Task: Make in the project AztecBridge an epic 'Data Warehousing Implementation'. Create in the project AztecBridge an epic 'Search Engine Marketing (SEM) Implementation'. Add in the project AztecBridge an epic 'User Experience Testing'
Action: Mouse moved to (255, 70)
Screenshot: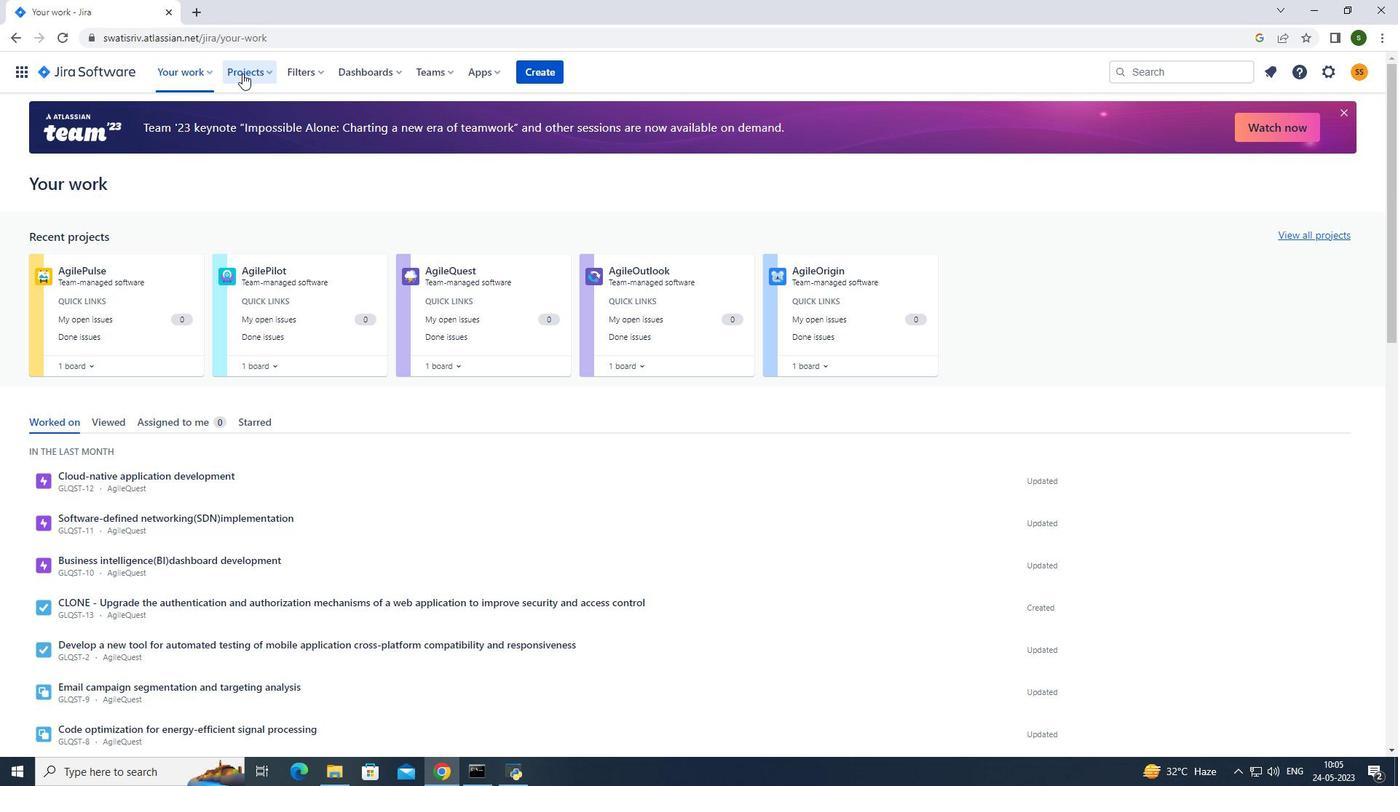 
Action: Mouse pressed left at (255, 70)
Screenshot: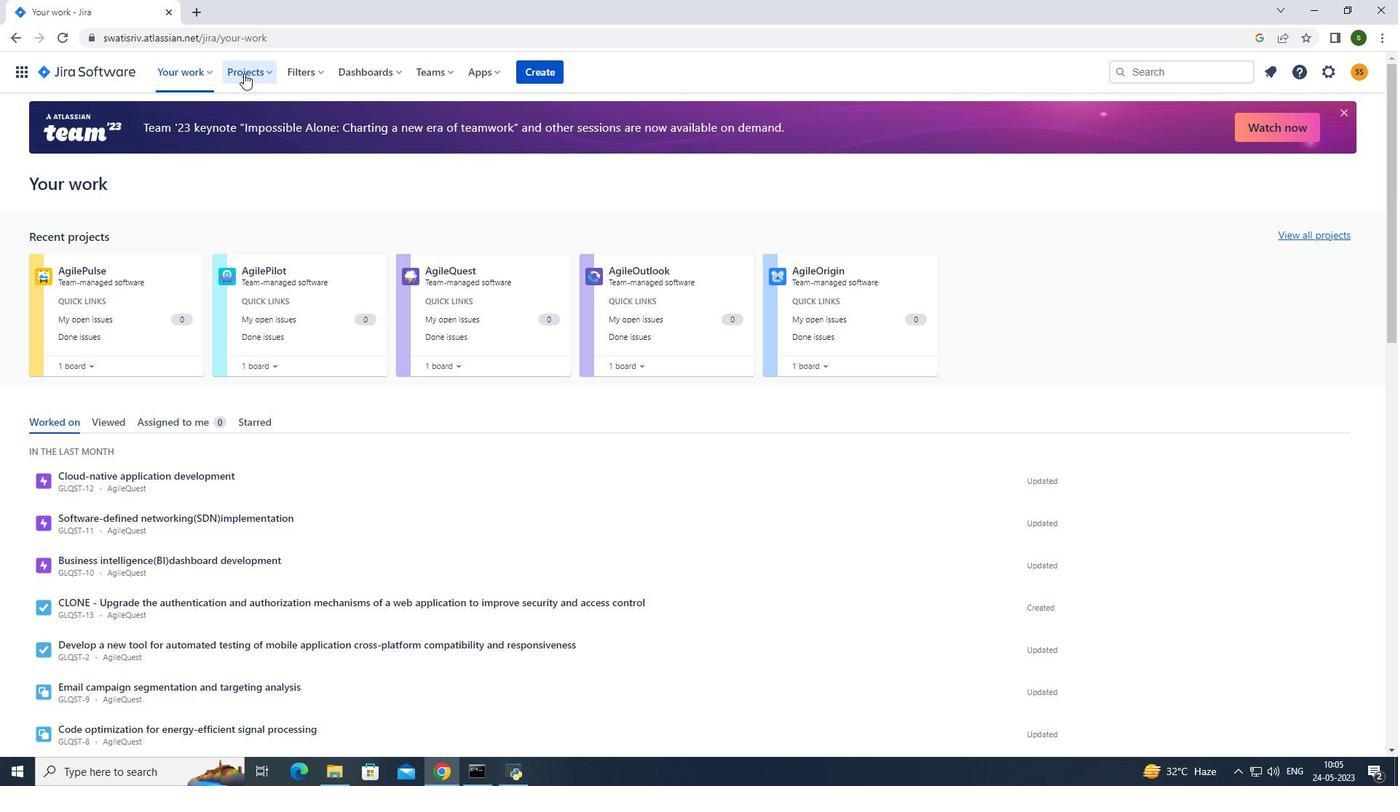 
Action: Mouse moved to (308, 148)
Screenshot: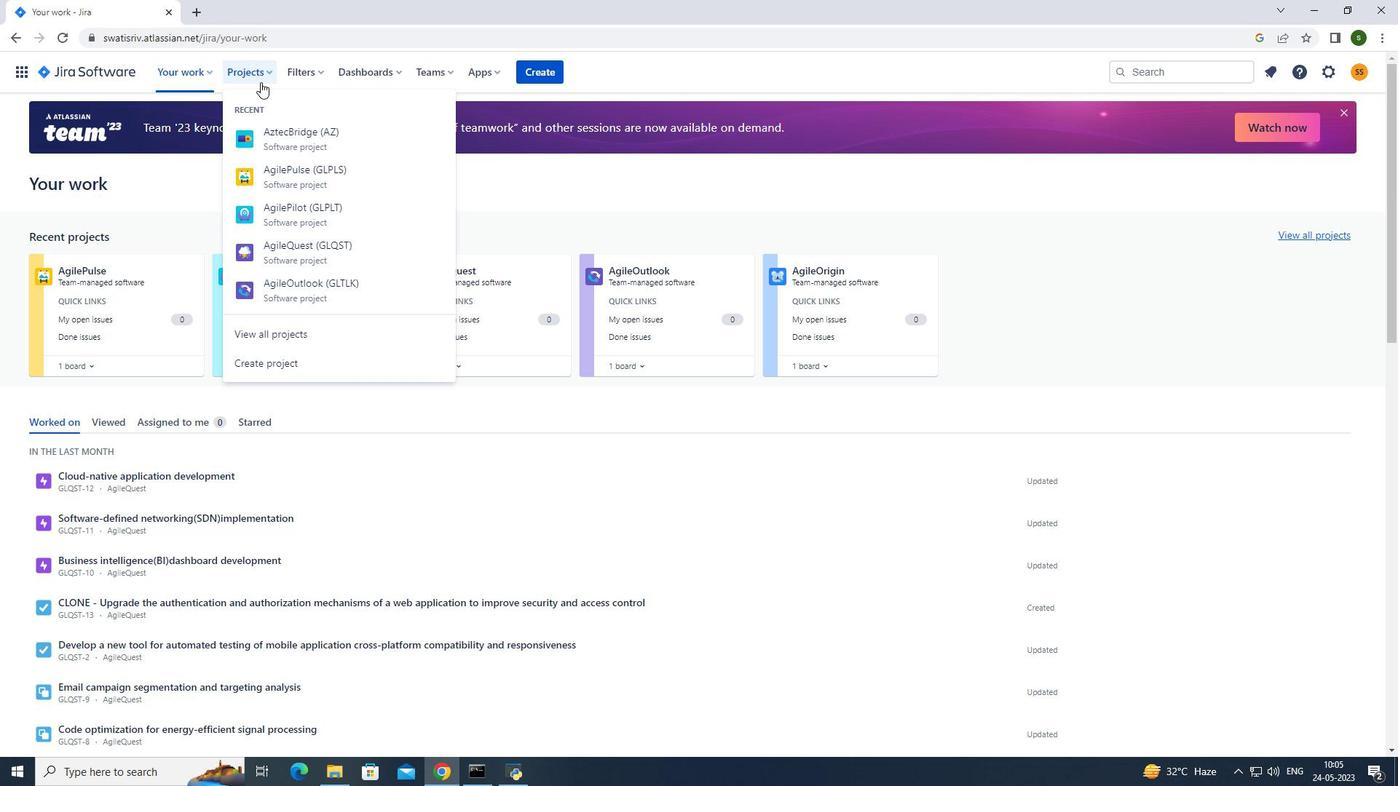 
Action: Mouse pressed left at (308, 148)
Screenshot: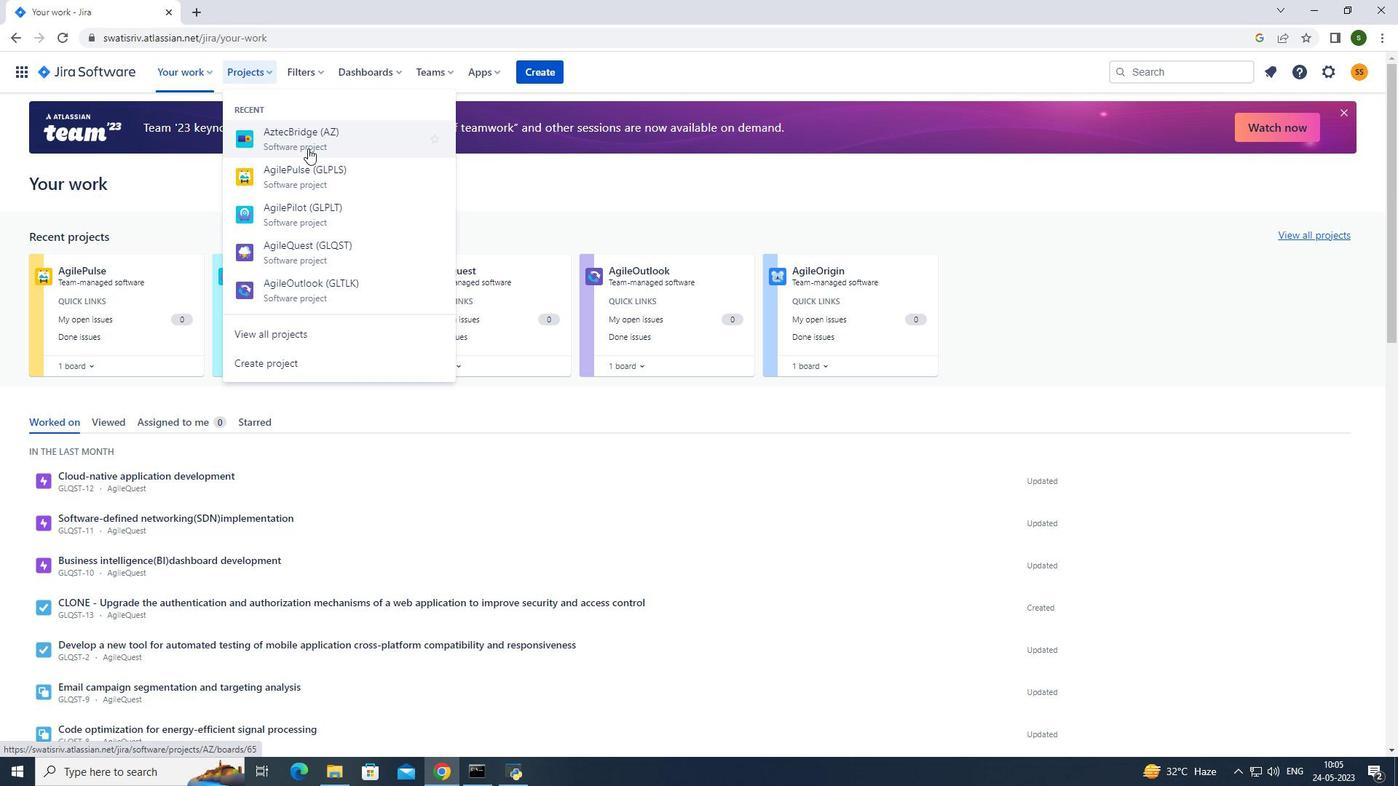 
Action: Mouse moved to (82, 225)
Screenshot: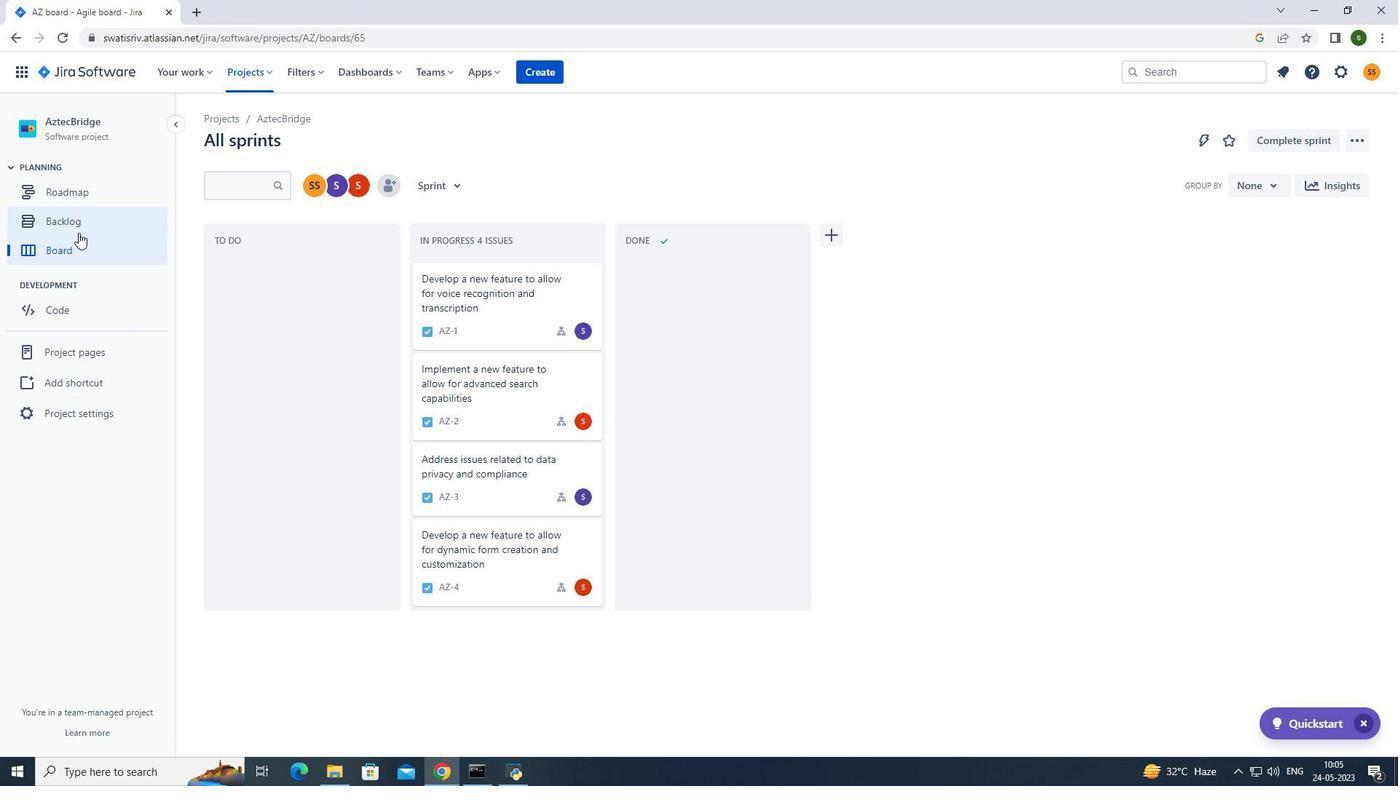 
Action: Mouse pressed left at (82, 225)
Screenshot: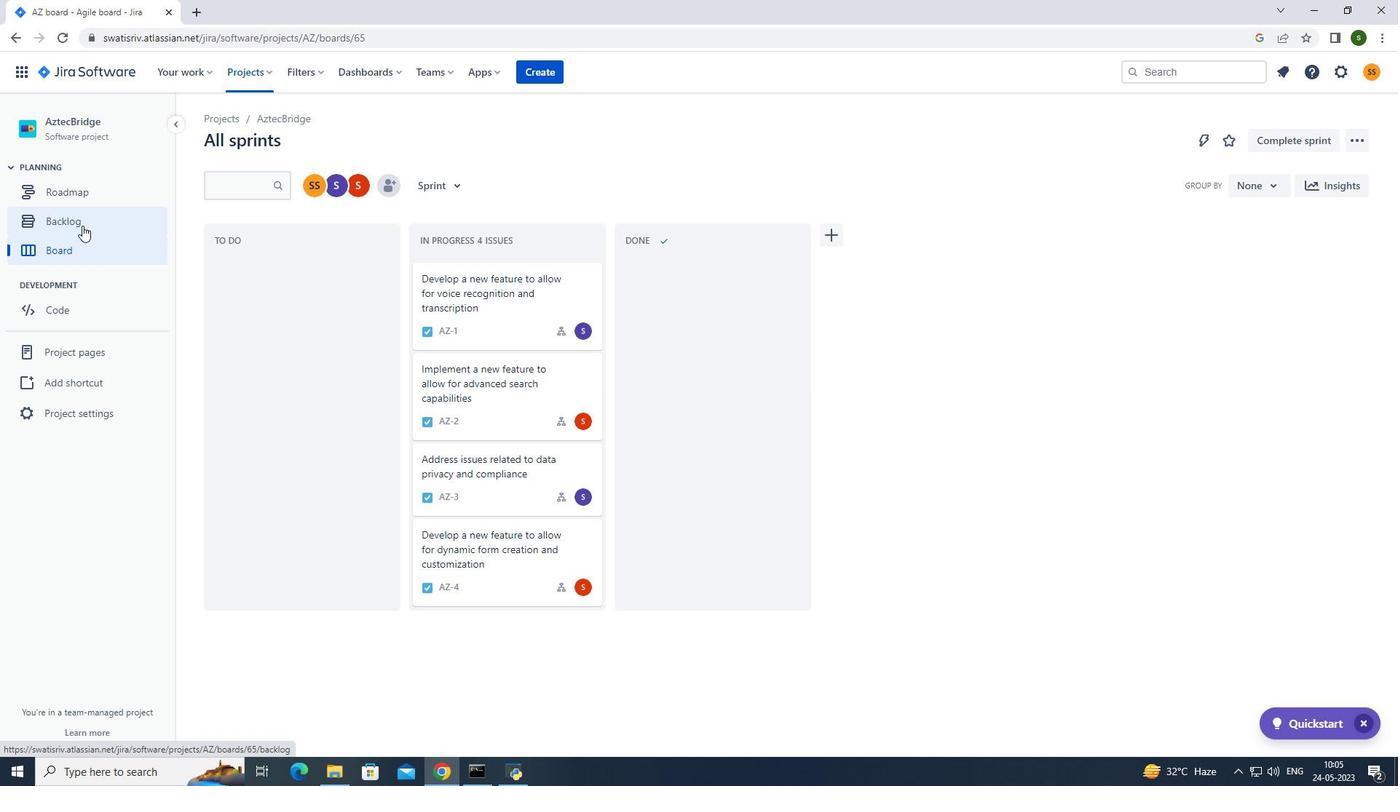 
Action: Mouse moved to (447, 176)
Screenshot: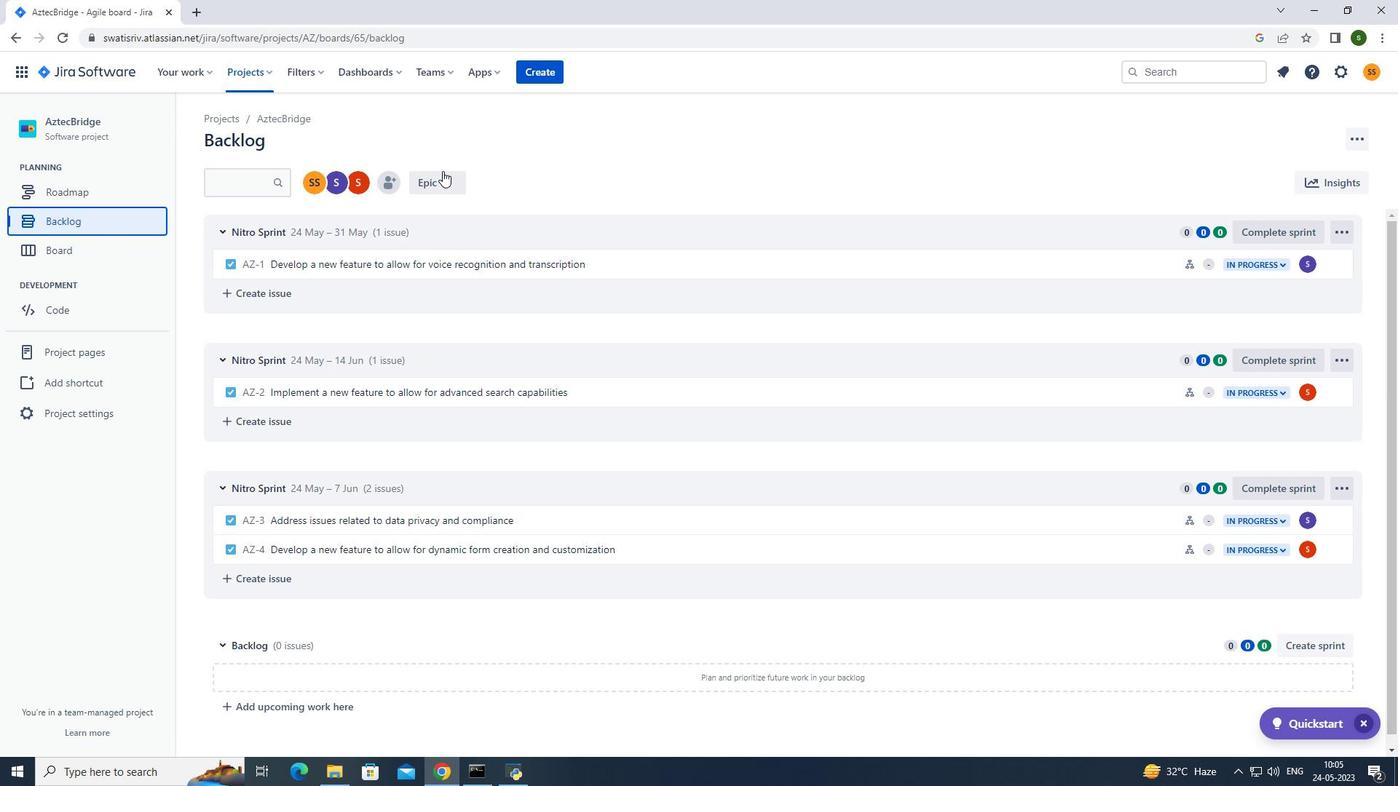 
Action: Mouse pressed left at (447, 176)
Screenshot: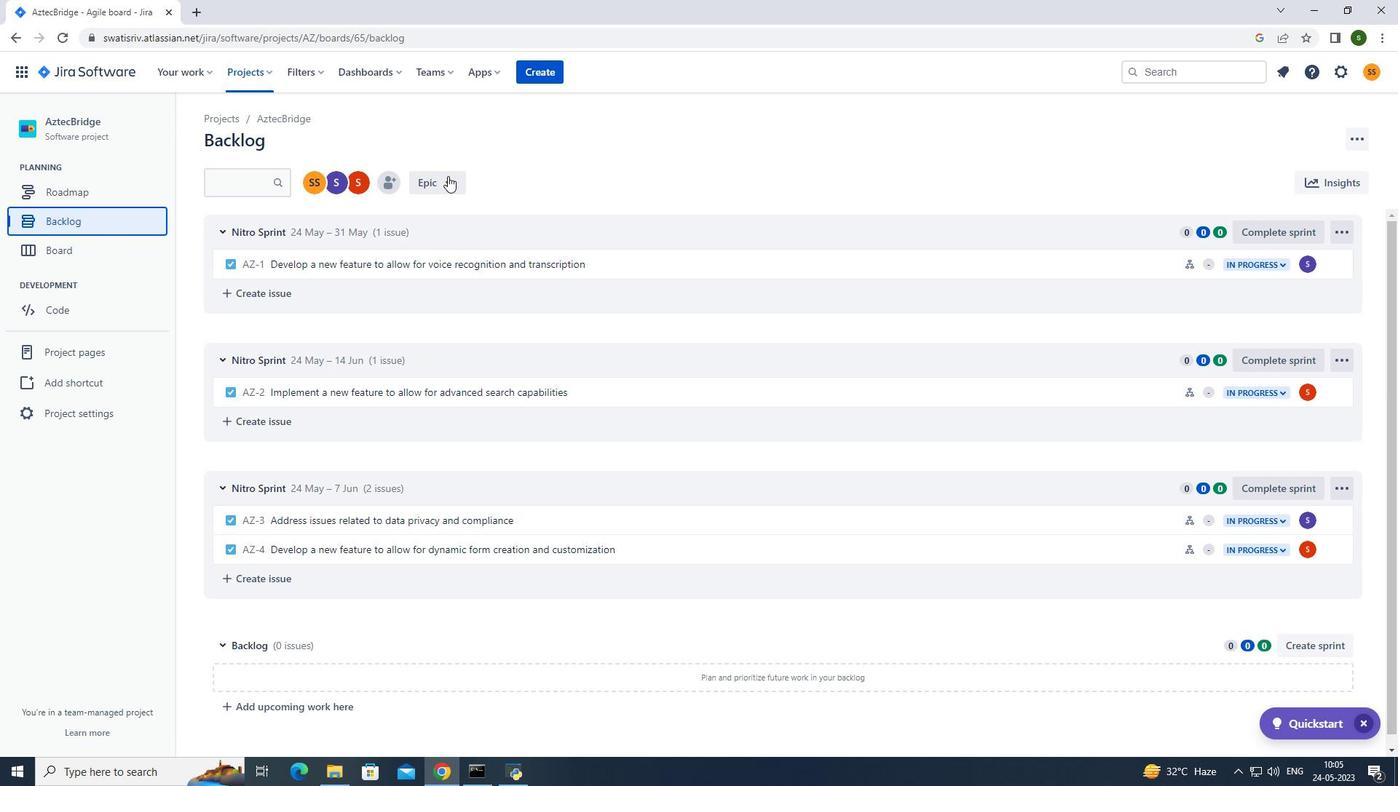
Action: Mouse moved to (428, 267)
Screenshot: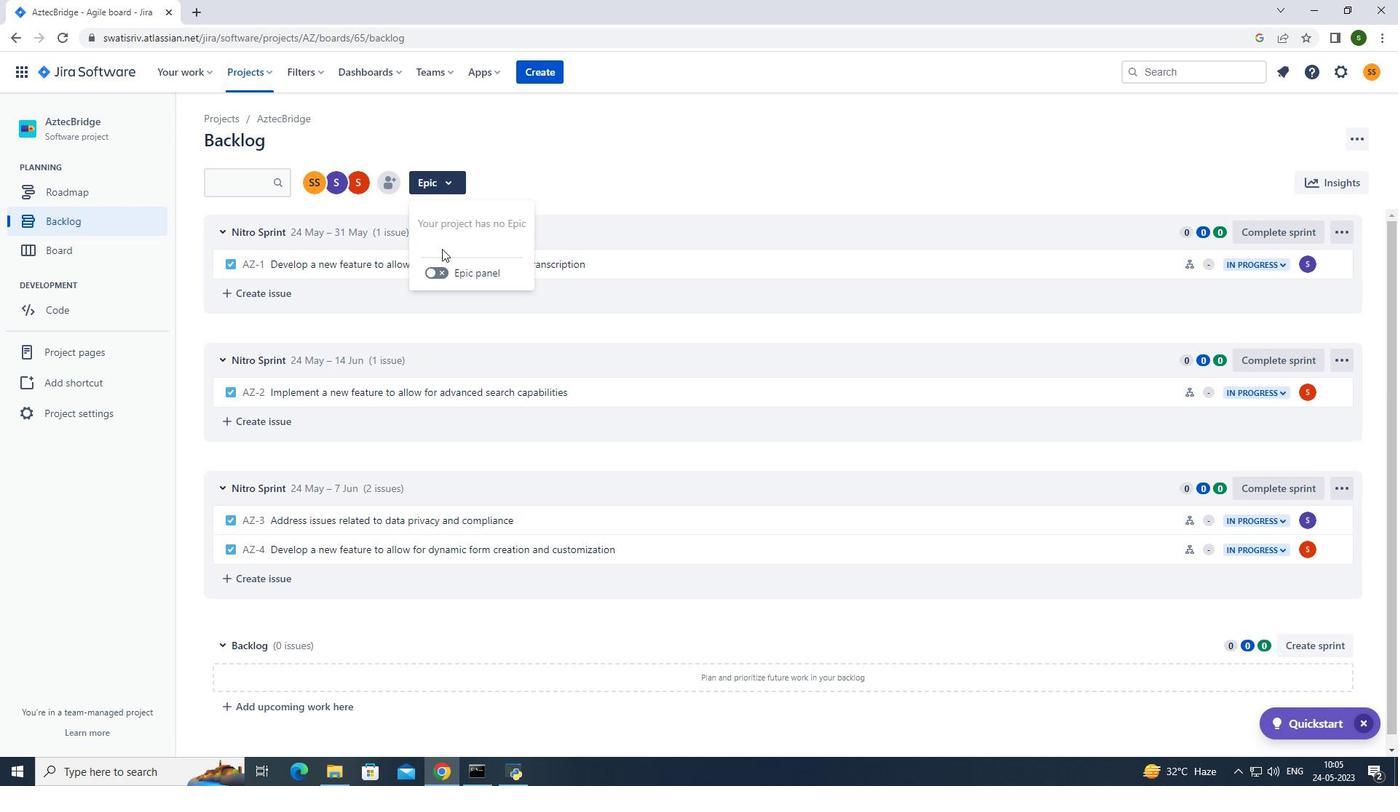 
Action: Mouse pressed left at (428, 267)
Screenshot: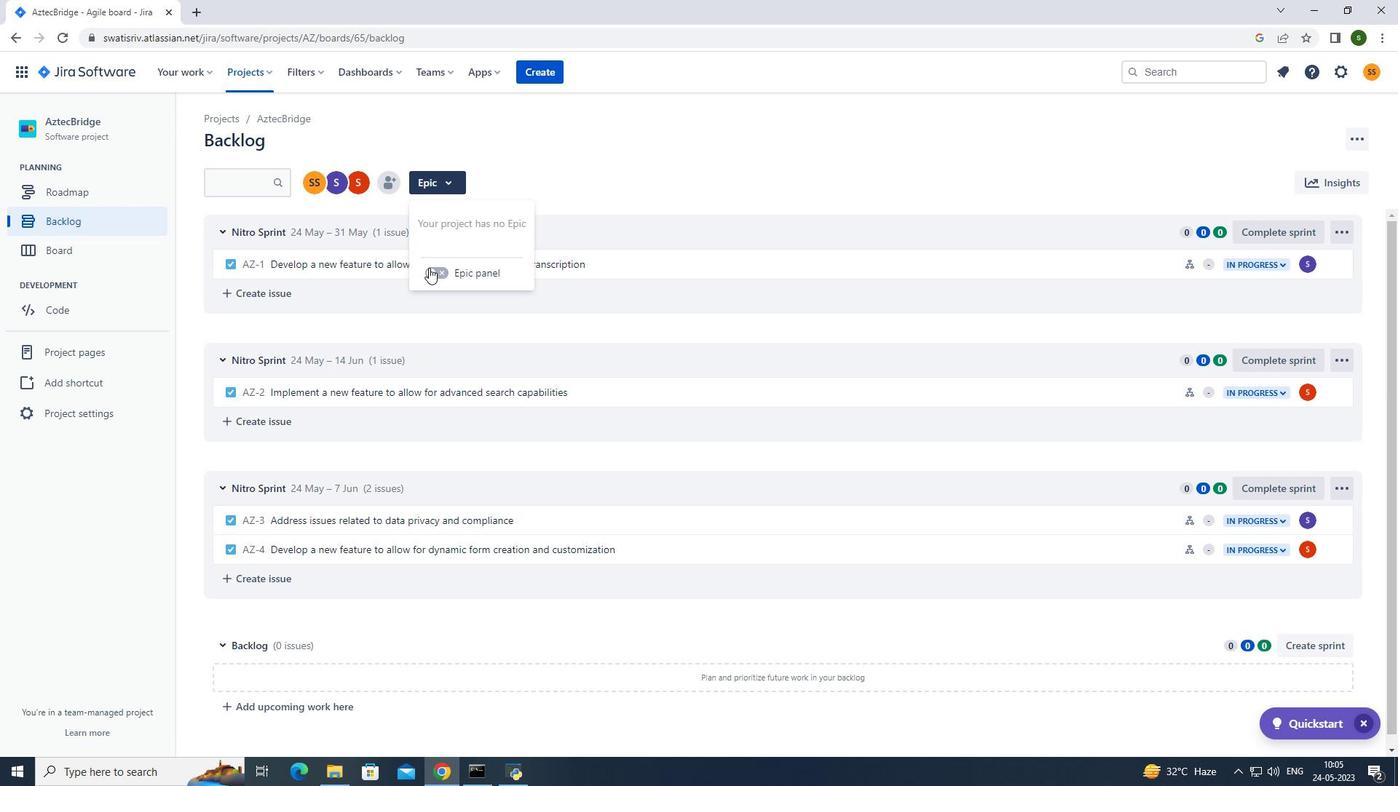 
Action: Mouse moved to (293, 505)
Screenshot: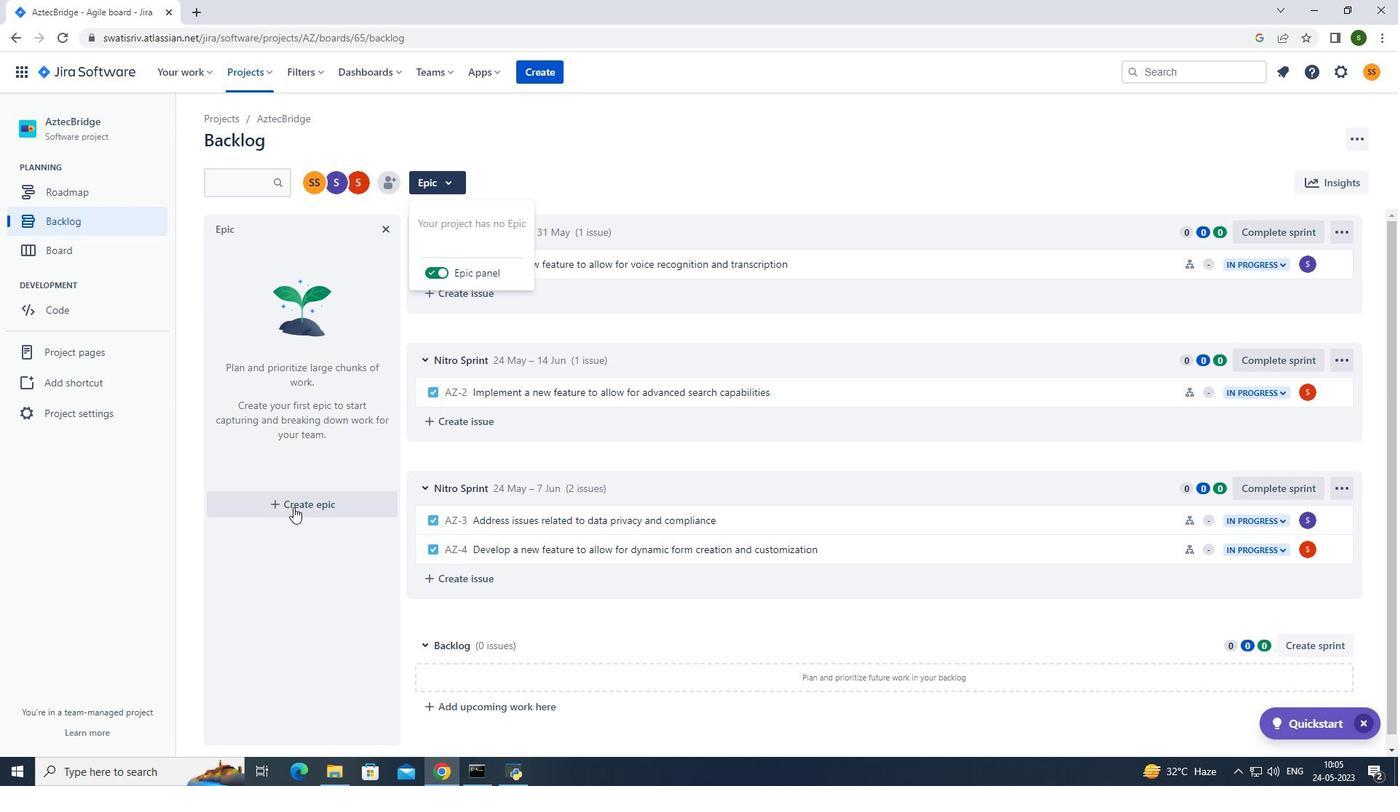 
Action: Mouse pressed left at (293, 505)
Screenshot: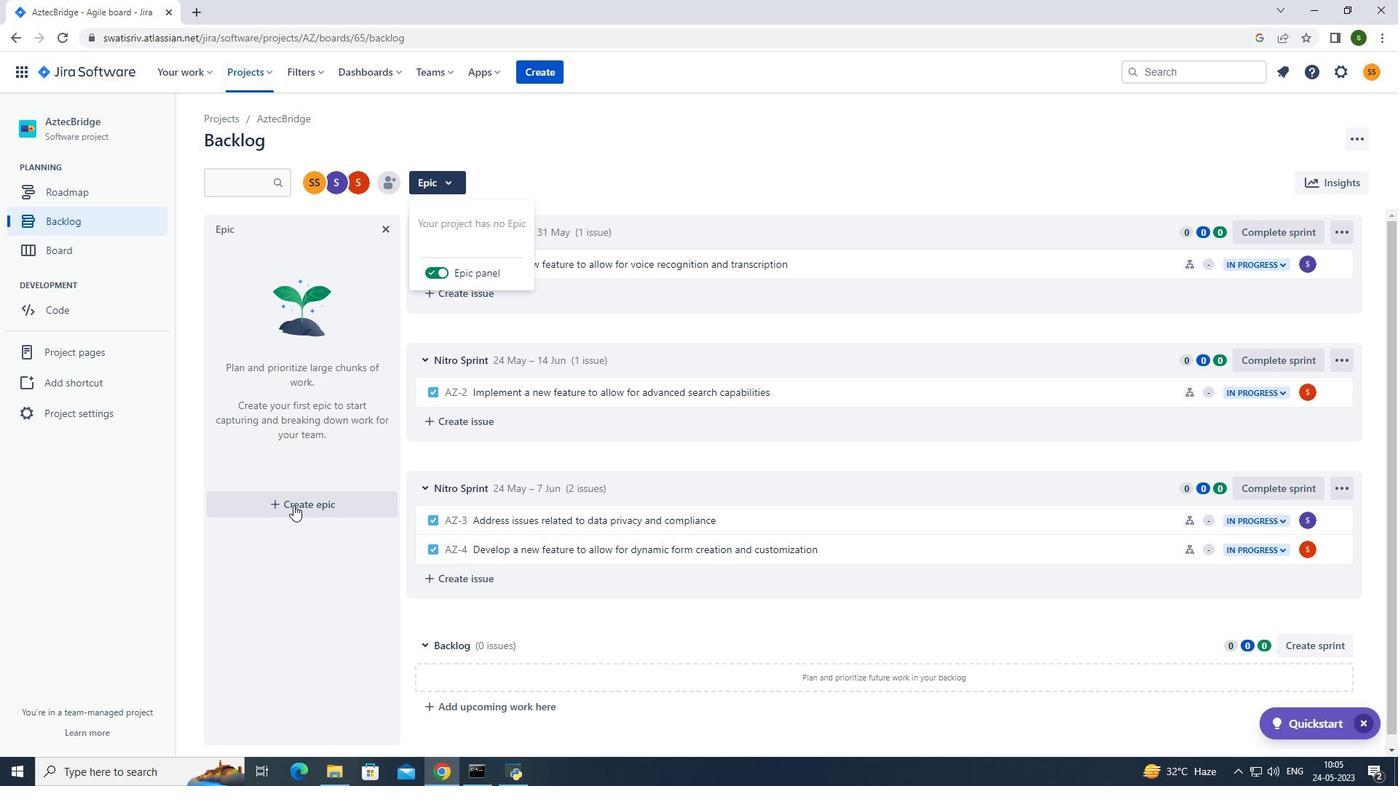 
Action: Mouse pressed left at (293, 505)
Screenshot: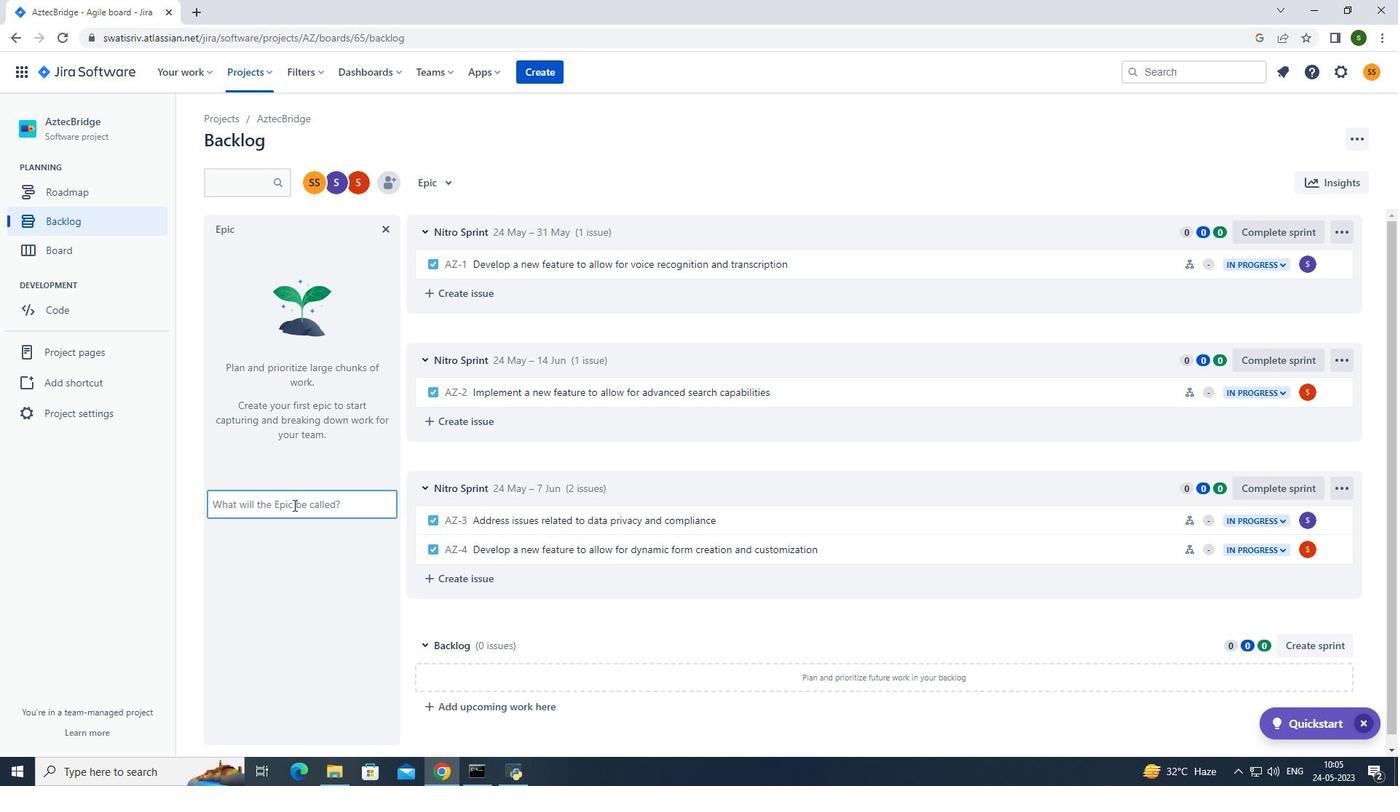 
Action: Mouse moved to (293, 505)
Screenshot: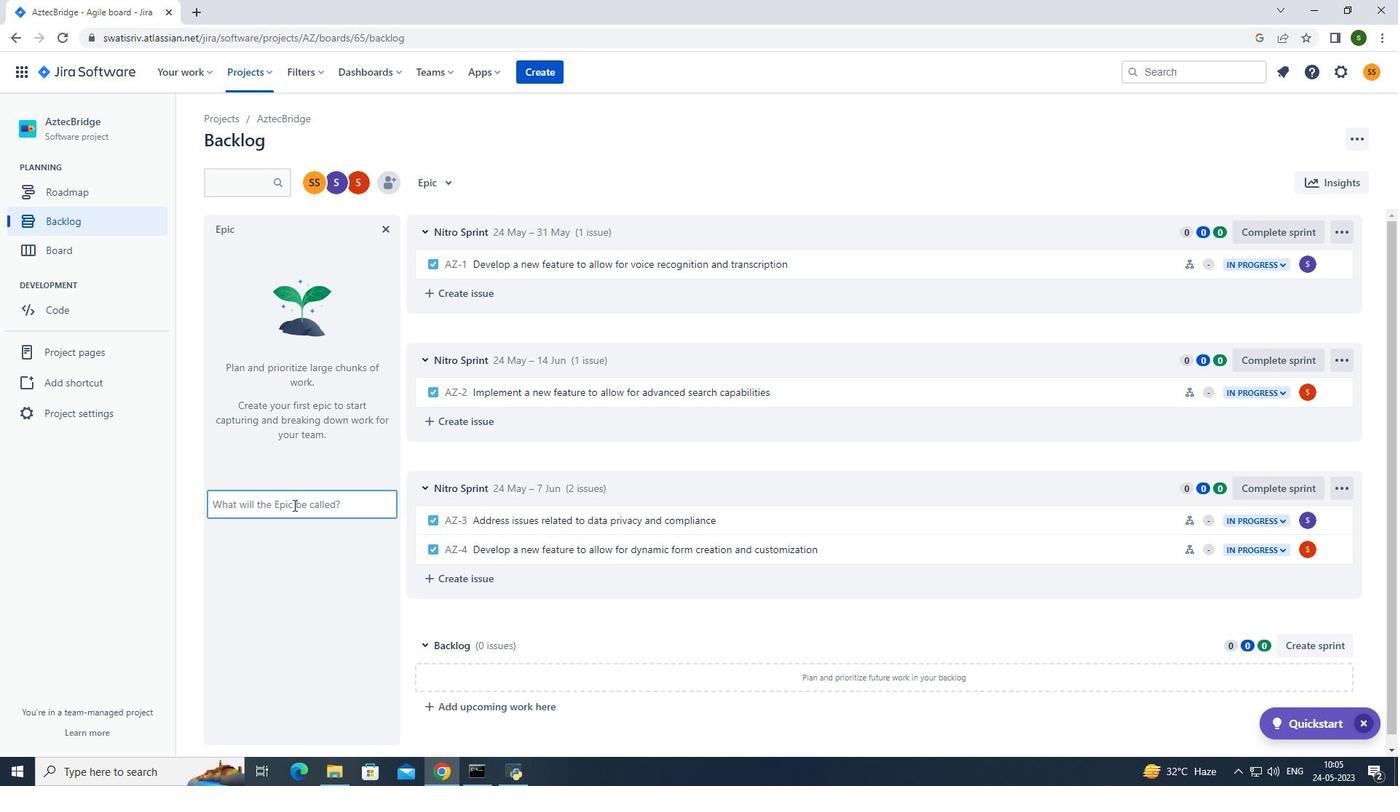 
Action: Key pressed <Key.caps_lock>D<Key.caps_lock>ata<Key.space><Key.caps_lock>W<Key.caps_lock>ae<Key.backspace>reh<Key.backspace>housing<Key.space><Key.caps_lock>I<Key.caps_lock>mplementation<Key.enter>
Screenshot: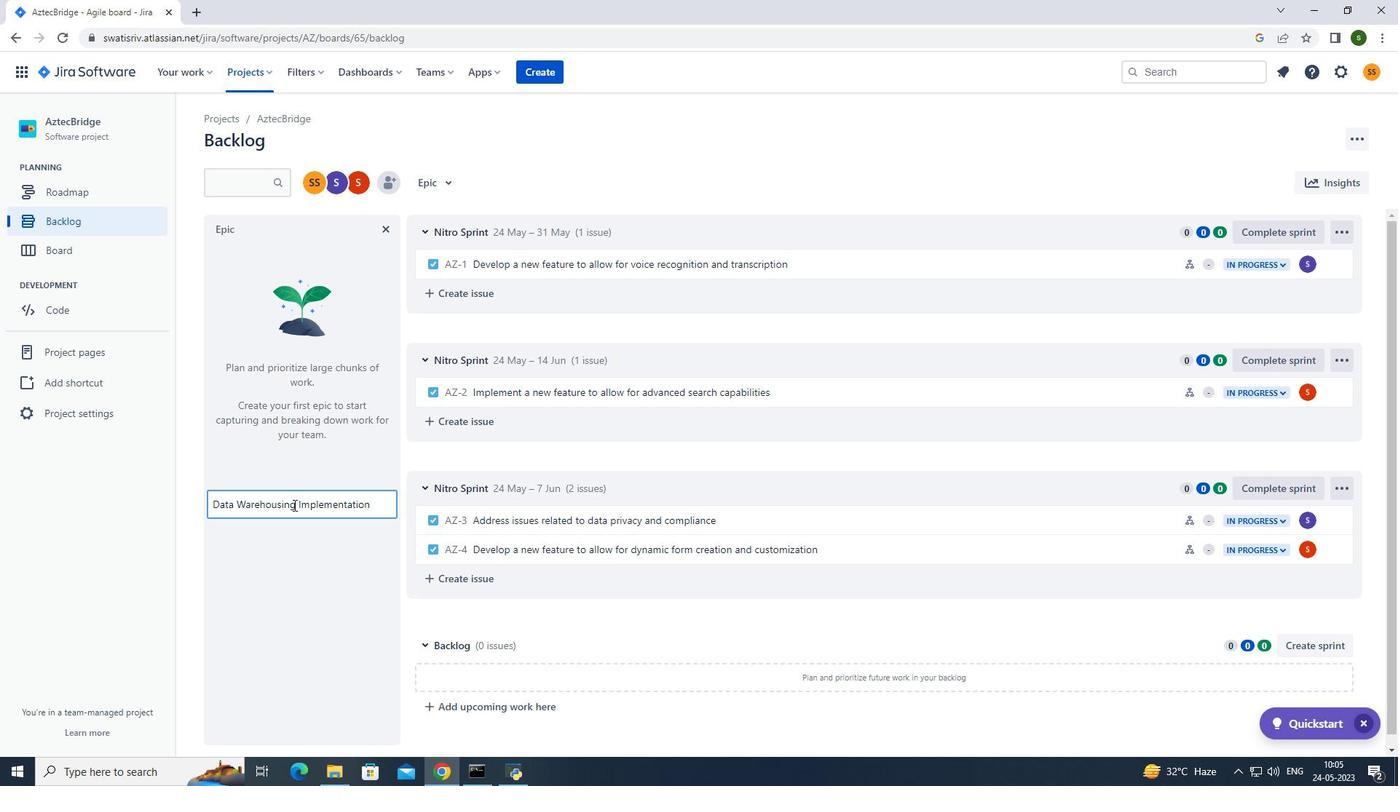 
Action: Mouse moved to (259, 77)
Screenshot: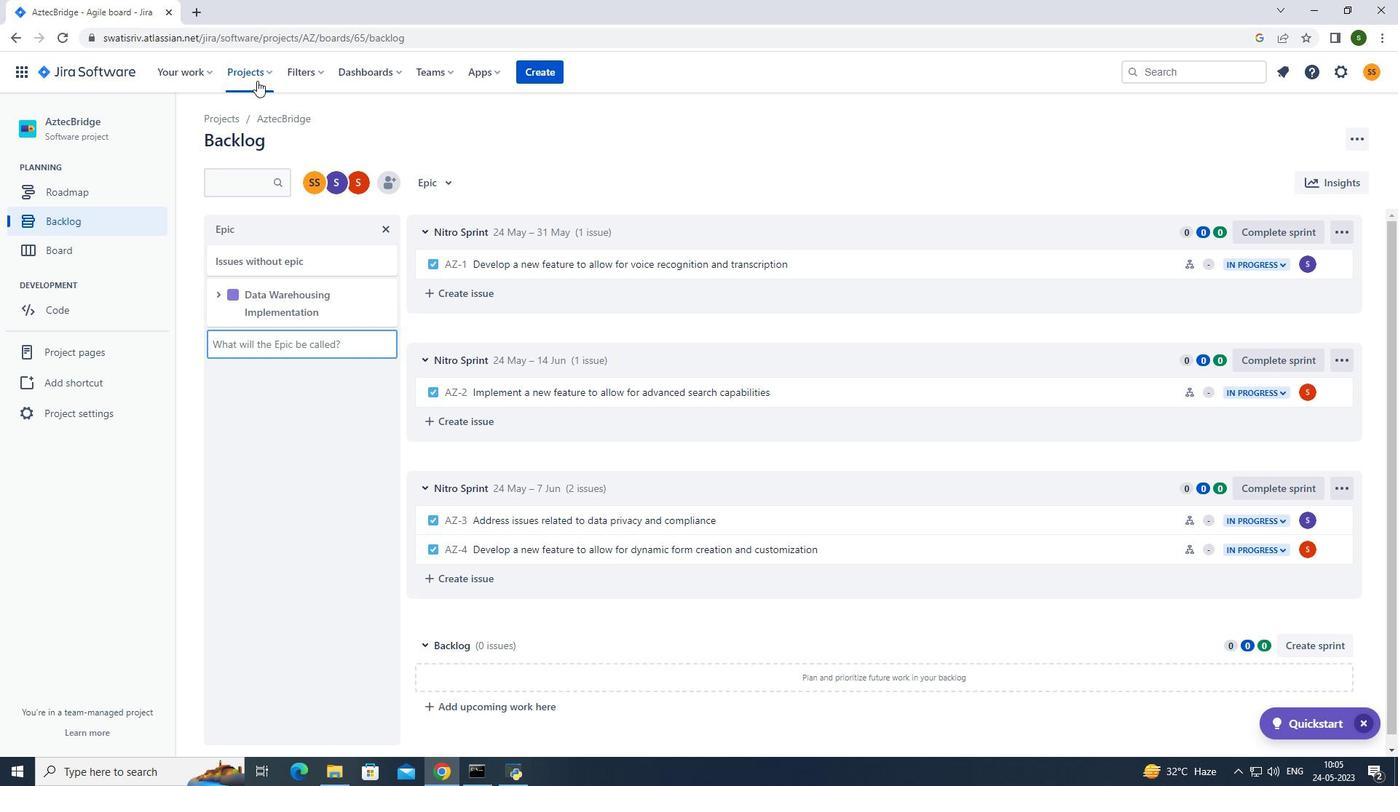 
Action: Mouse pressed left at (259, 77)
Screenshot: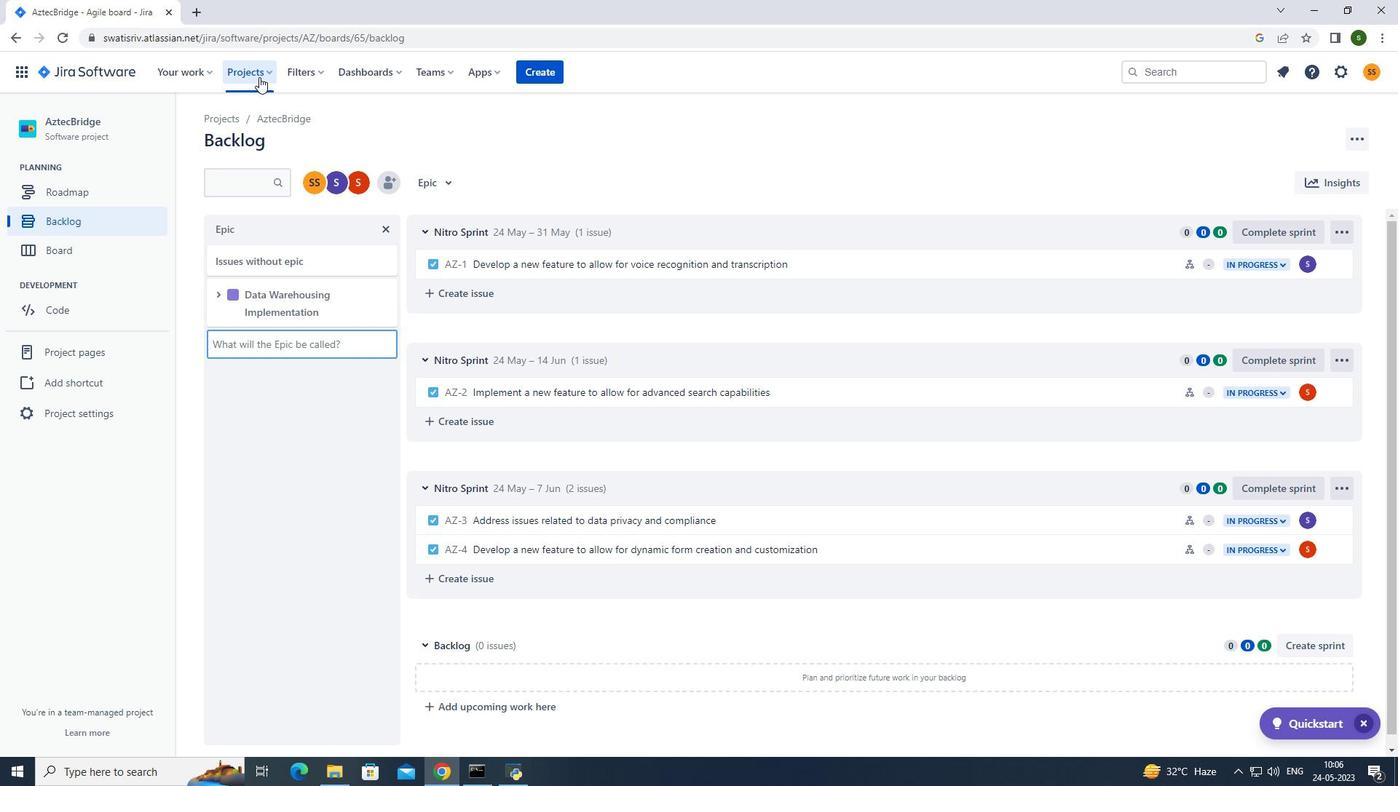 
Action: Mouse moved to (265, 136)
Screenshot: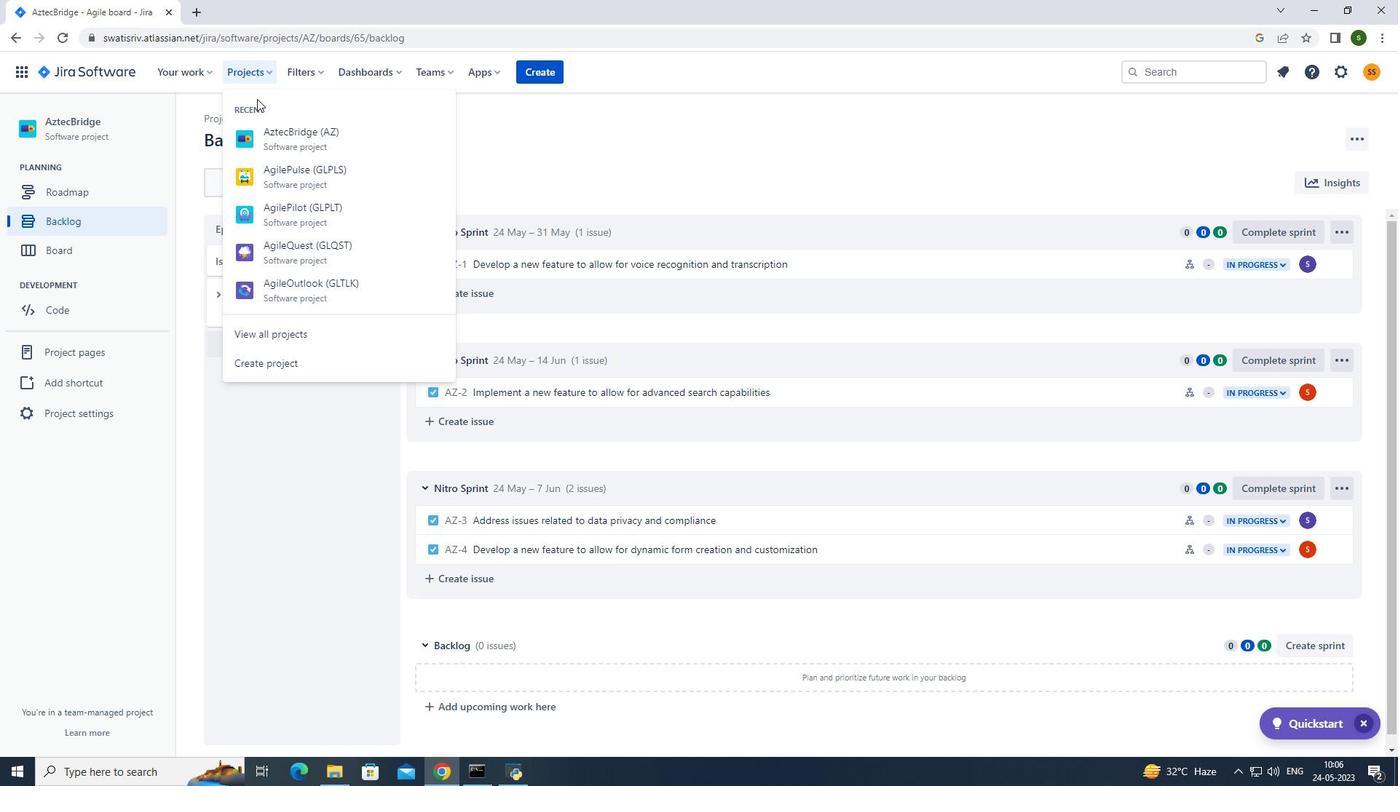 
Action: Mouse pressed left at (265, 136)
Screenshot: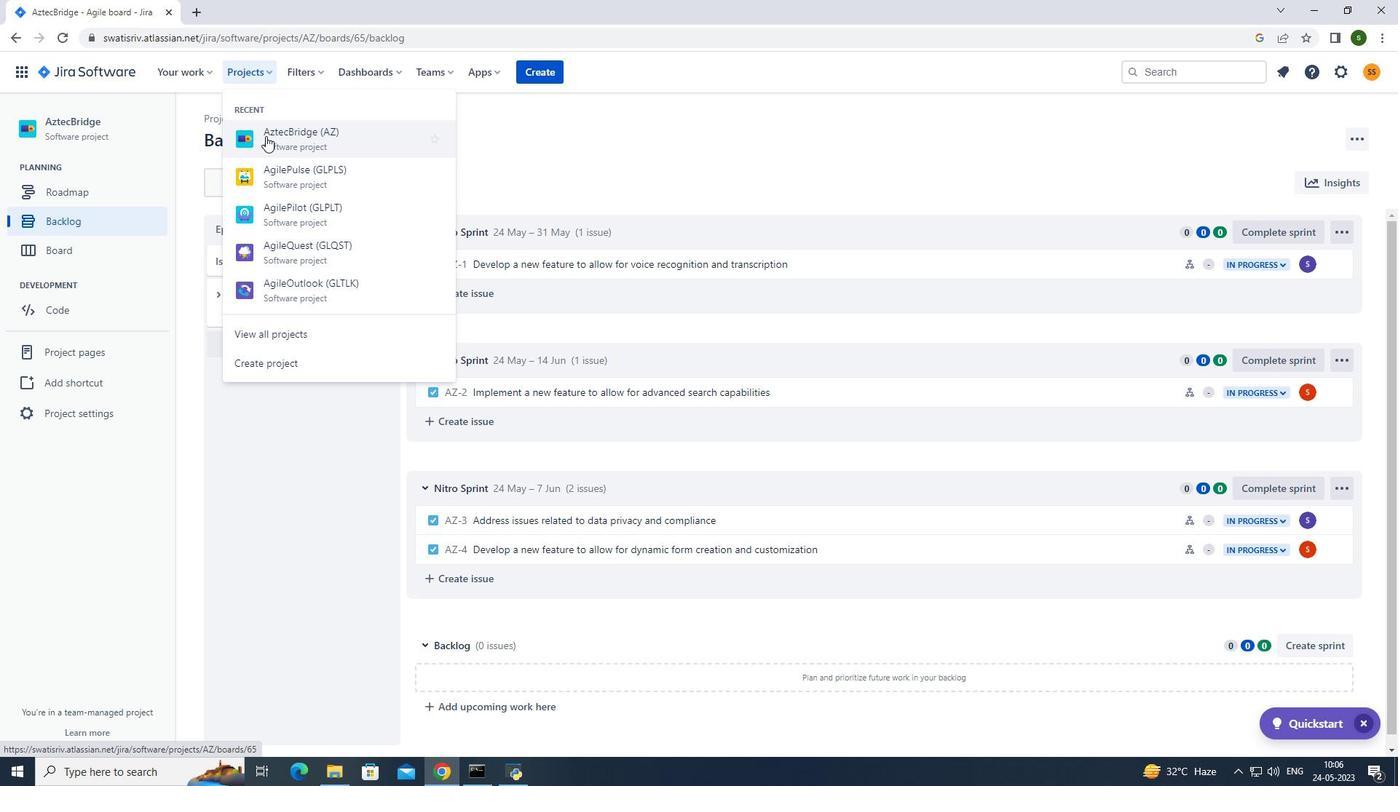 
Action: Mouse moved to (111, 217)
Screenshot: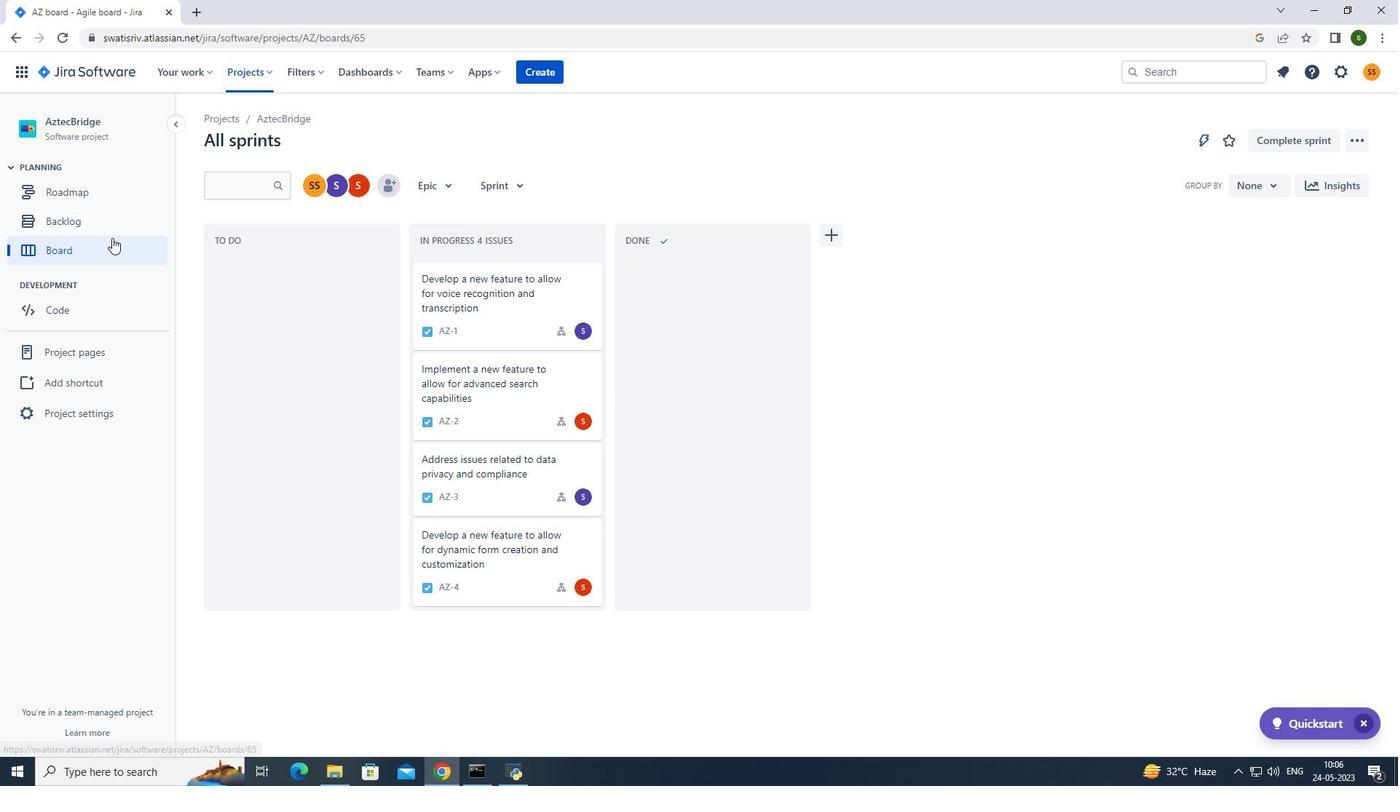 
Action: Mouse pressed left at (111, 217)
Screenshot: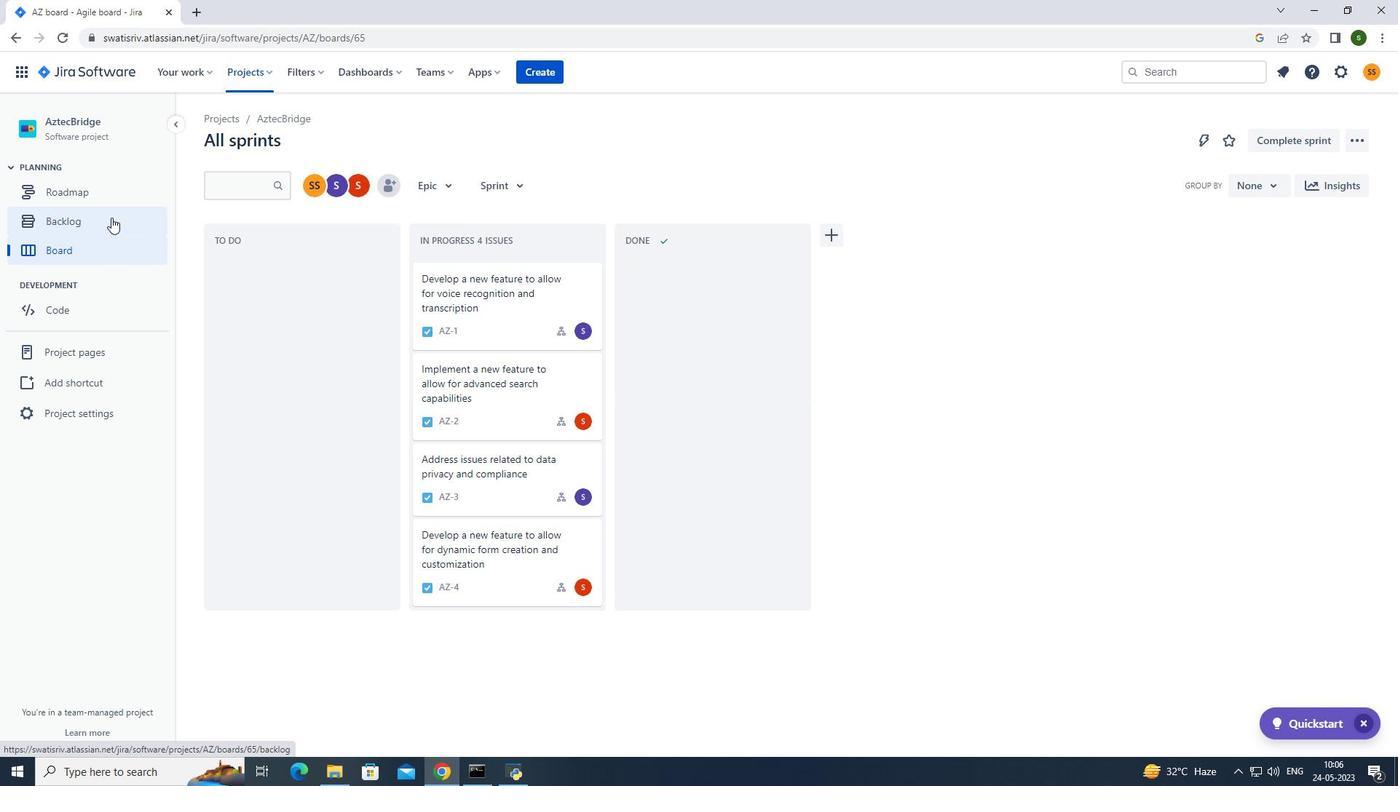
Action: Mouse moved to (281, 340)
Screenshot: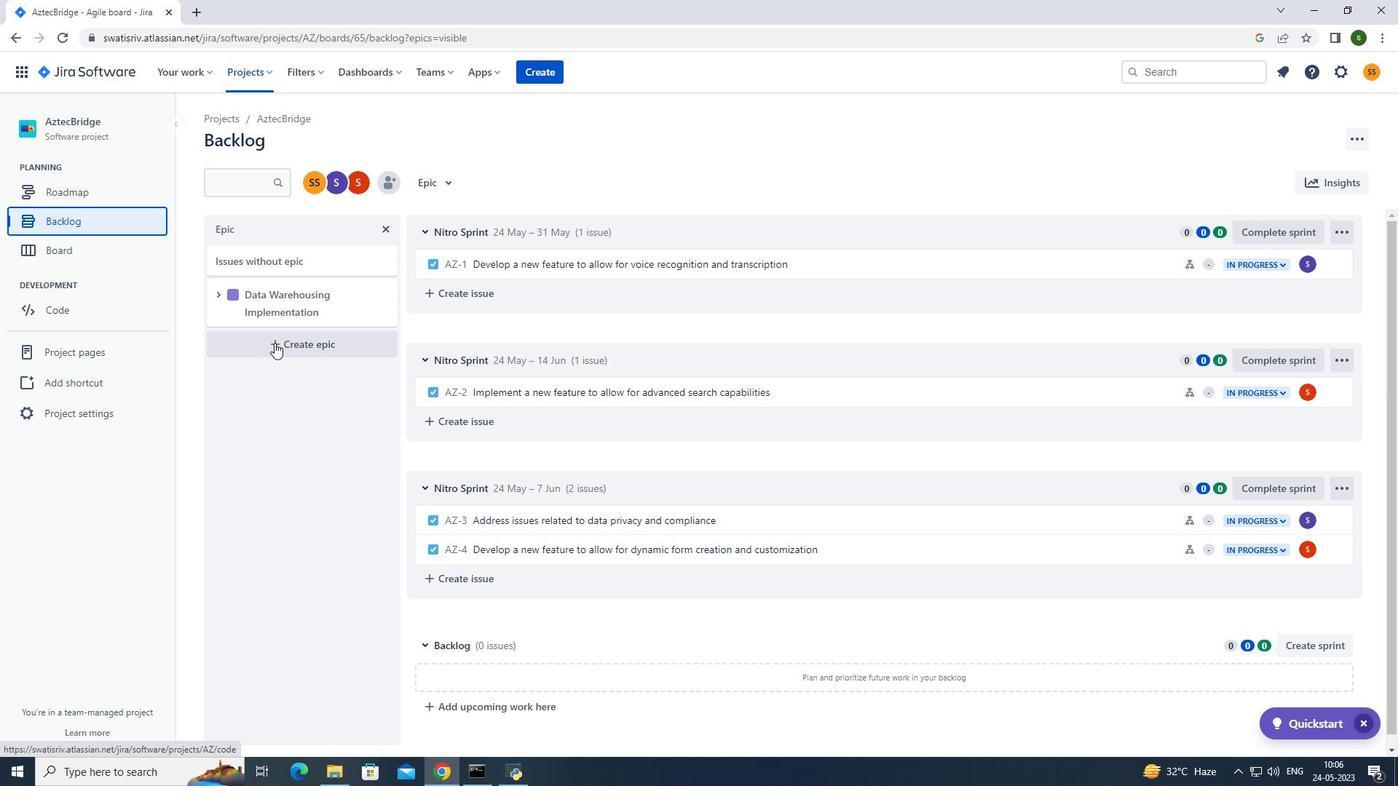 
Action: Mouse pressed left at (281, 340)
Screenshot: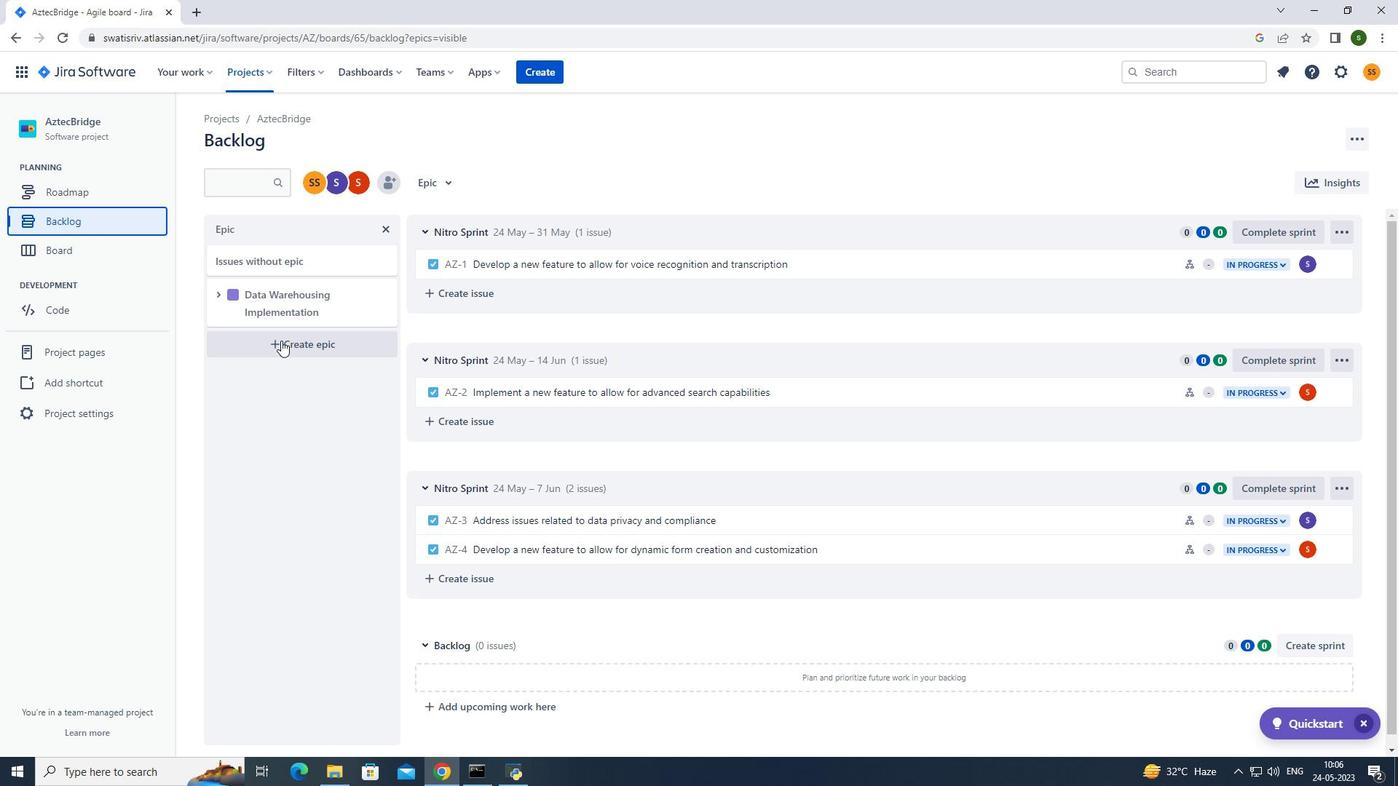 
Action: Mouse moved to (283, 343)
Screenshot: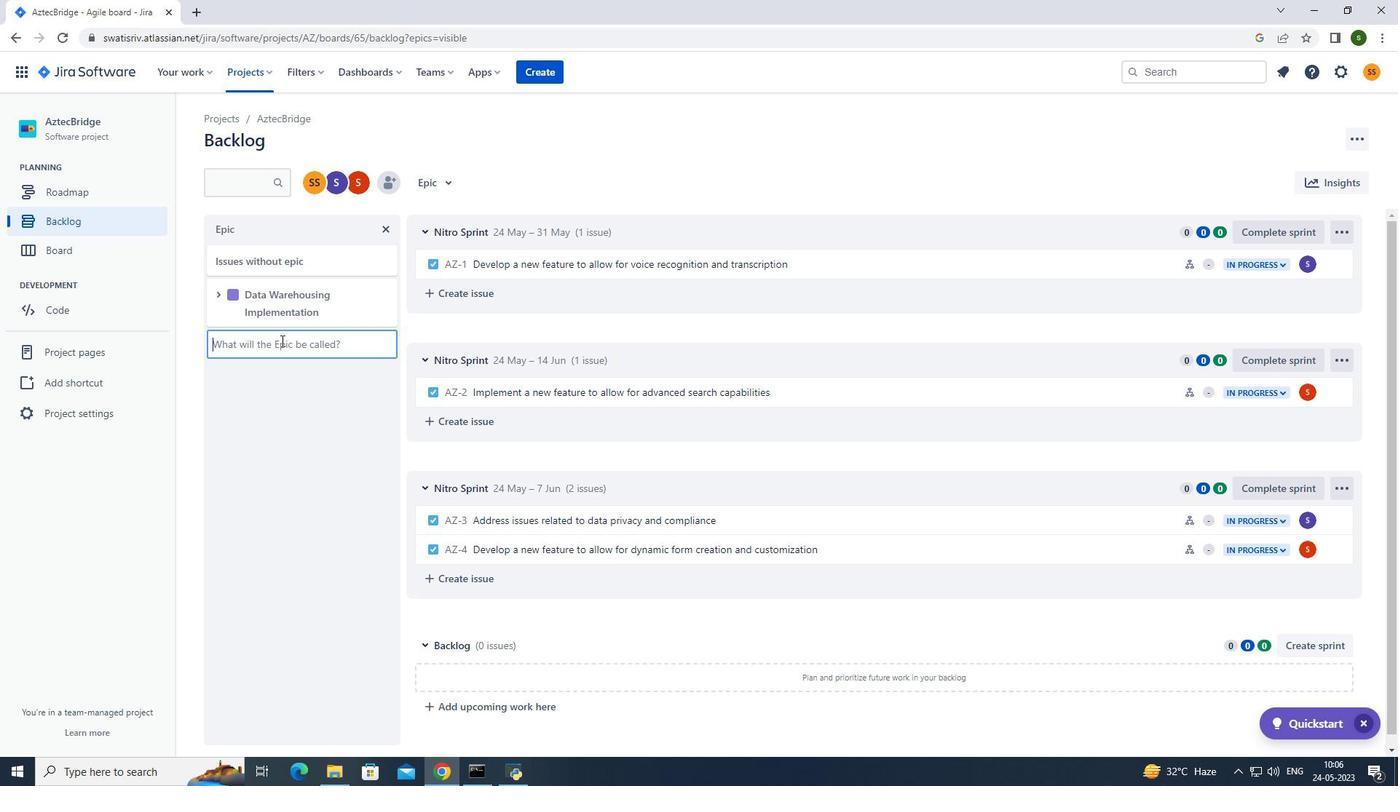 
Action: Key pressed <Key.caps_lock>S<Key.caps_lock>earch<Key.caps_lock><Key.space>E<Key.caps_lock>ngine<Key.space><Key.caps_lock>M<Key.caps_lock>arketing<Key.shift_r>(<Key.caps_lock>SEM<Key.shift_r>)<Key.caps_lock>i<Key.caps_lock><Key.backspace>I<Key.caps_lock>mplementation<Key.enter>
Screenshot: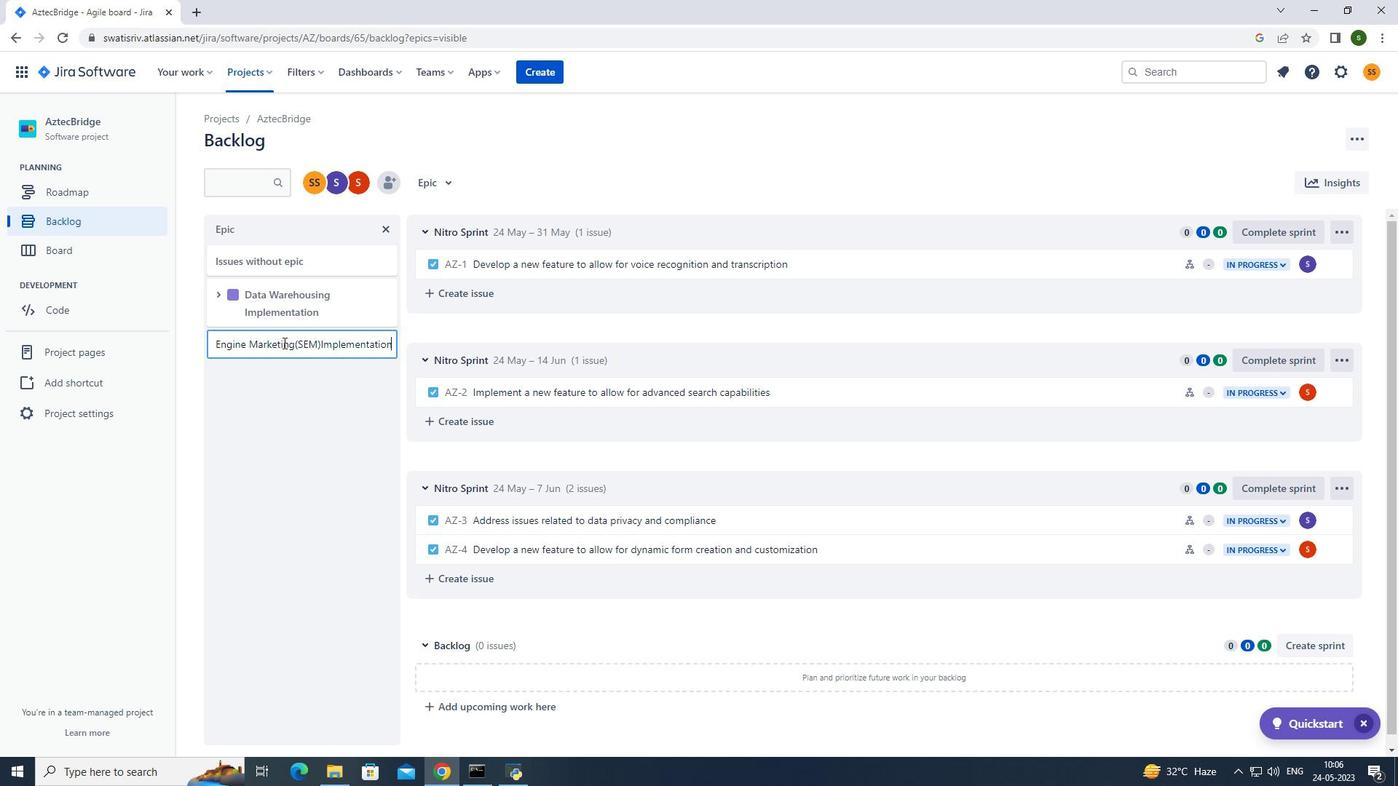 
Action: Mouse moved to (248, 59)
Screenshot: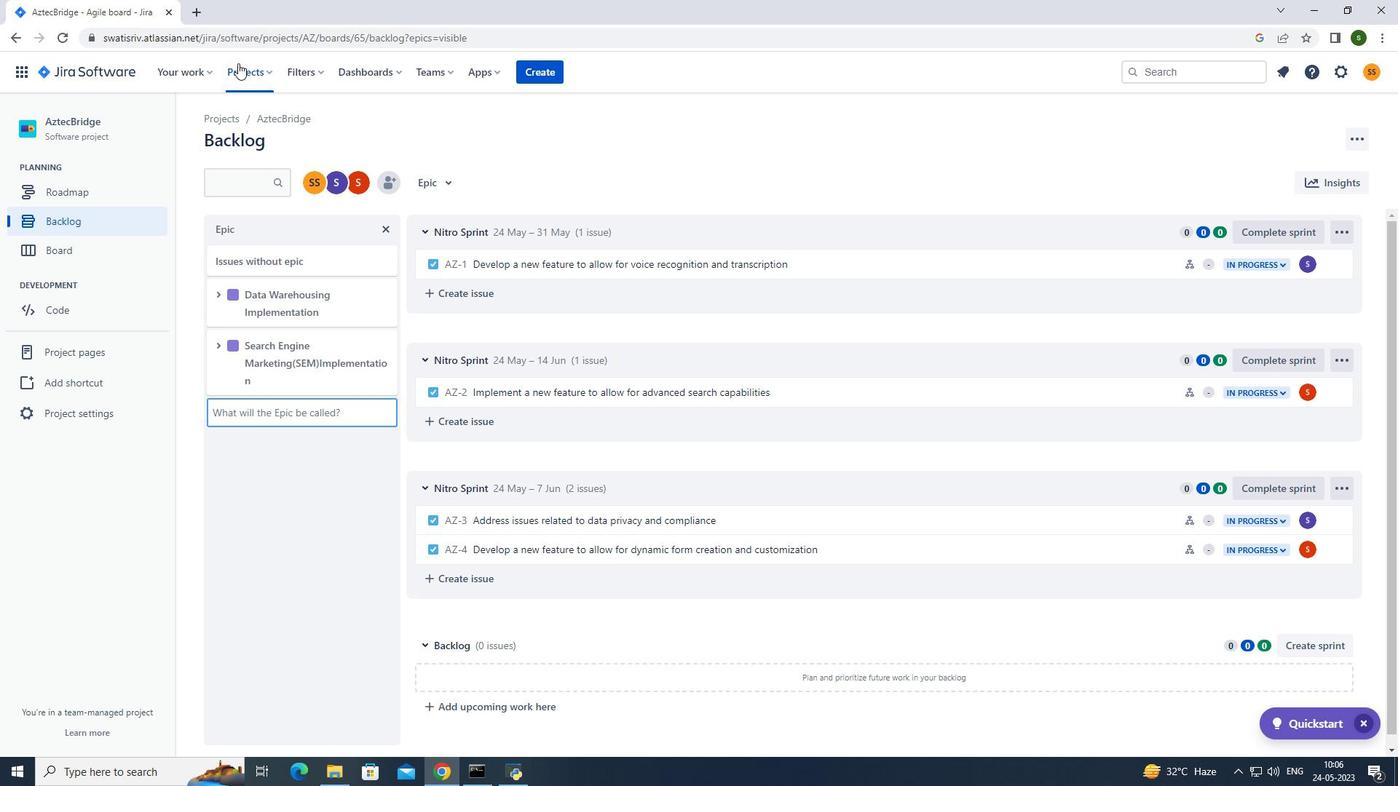 
Action: Mouse pressed left at (248, 59)
Screenshot: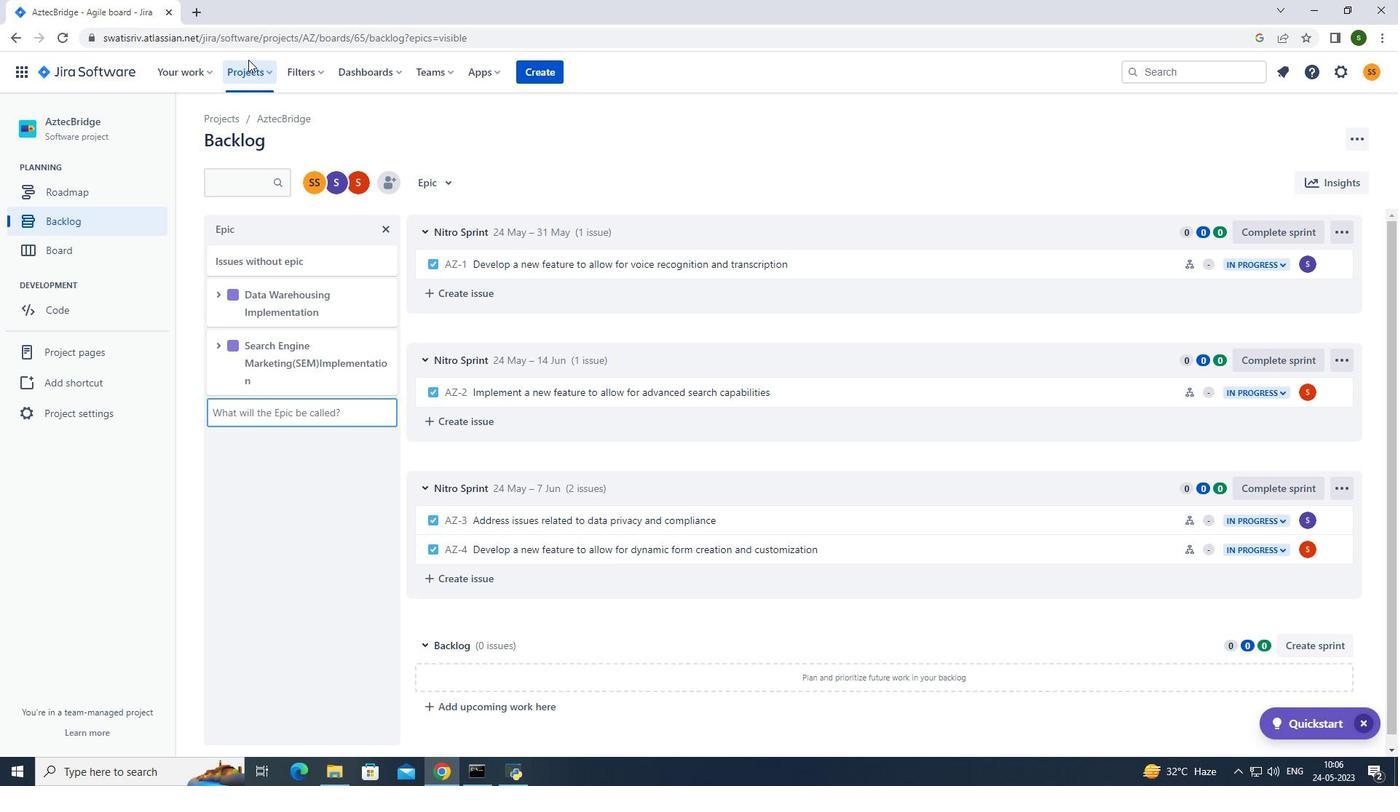 
Action: Mouse moved to (246, 72)
Screenshot: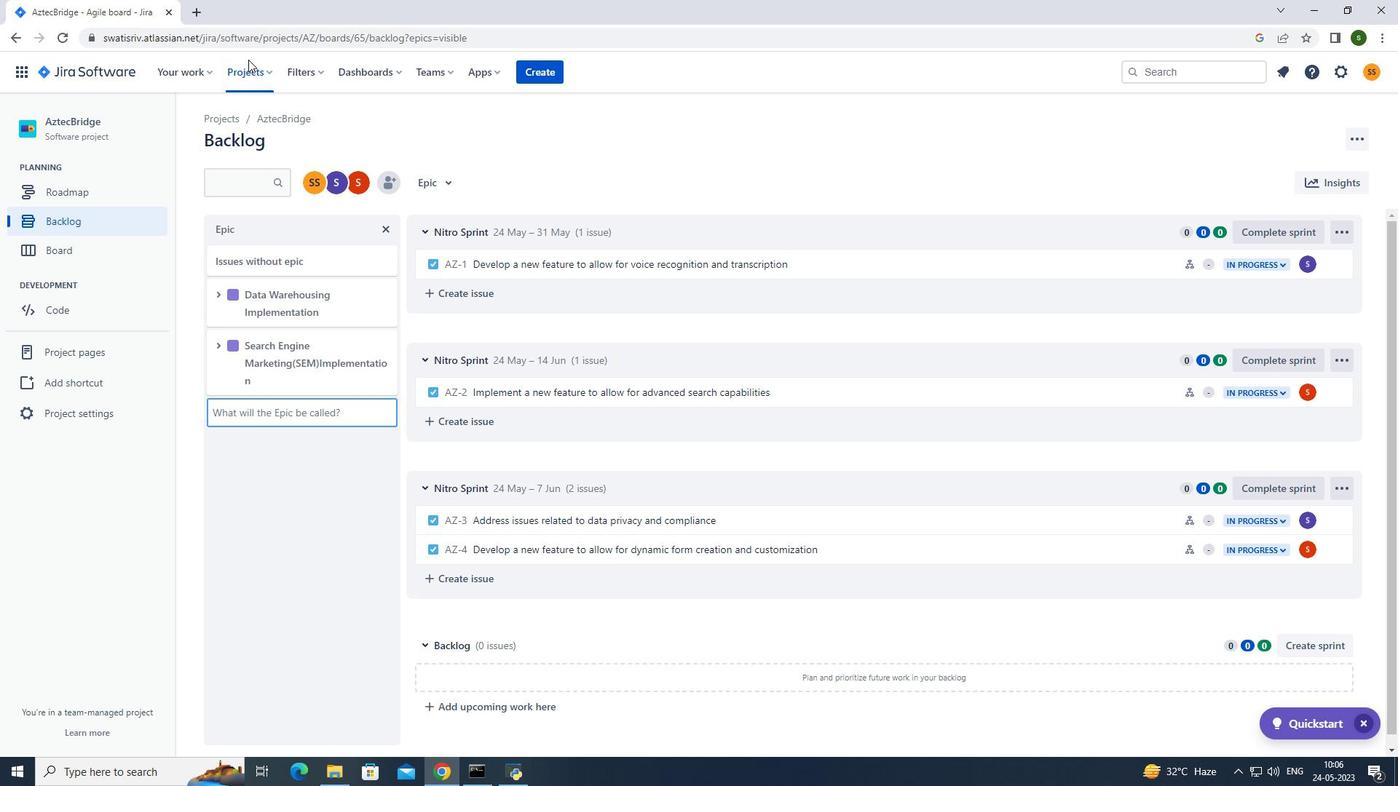 
Action: Mouse pressed left at (246, 72)
Screenshot: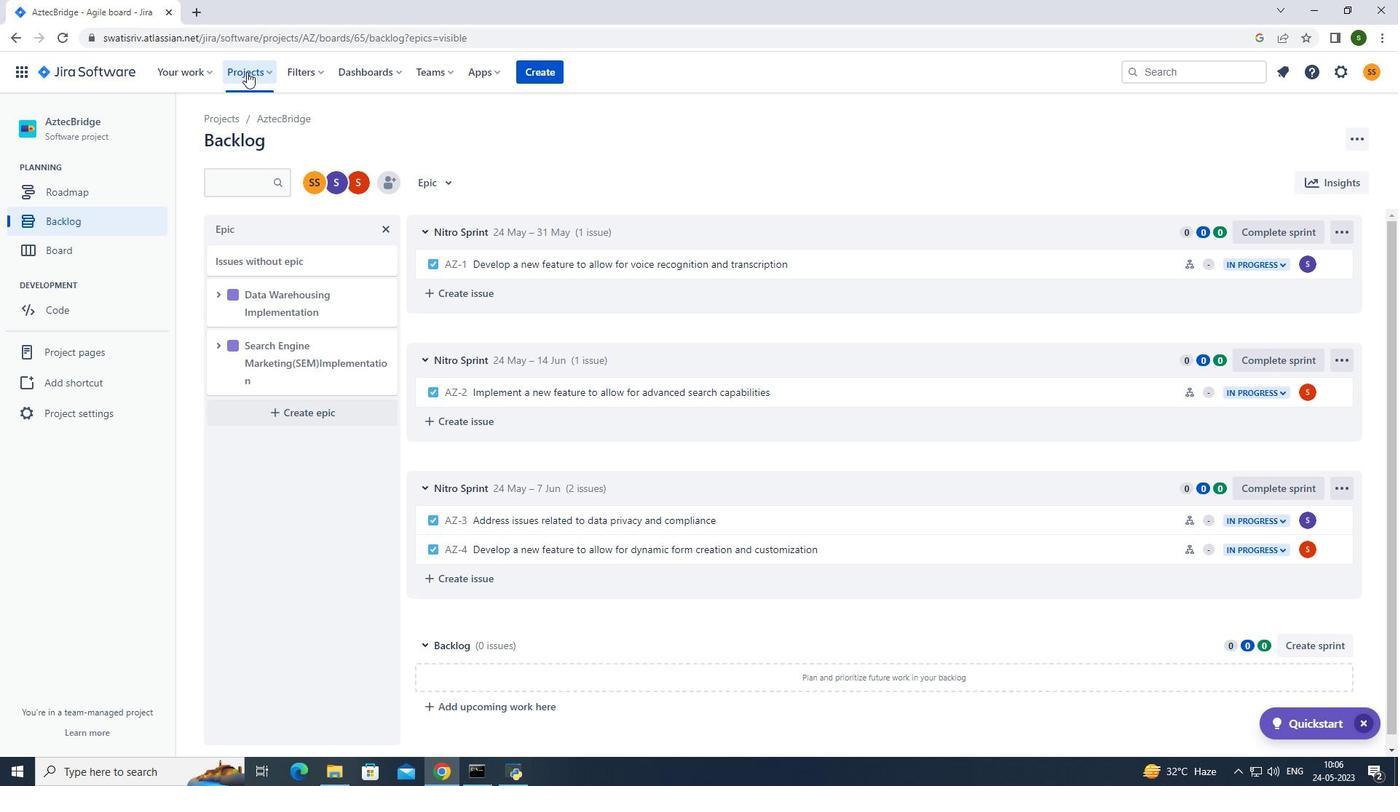 
Action: Mouse moved to (286, 133)
Screenshot: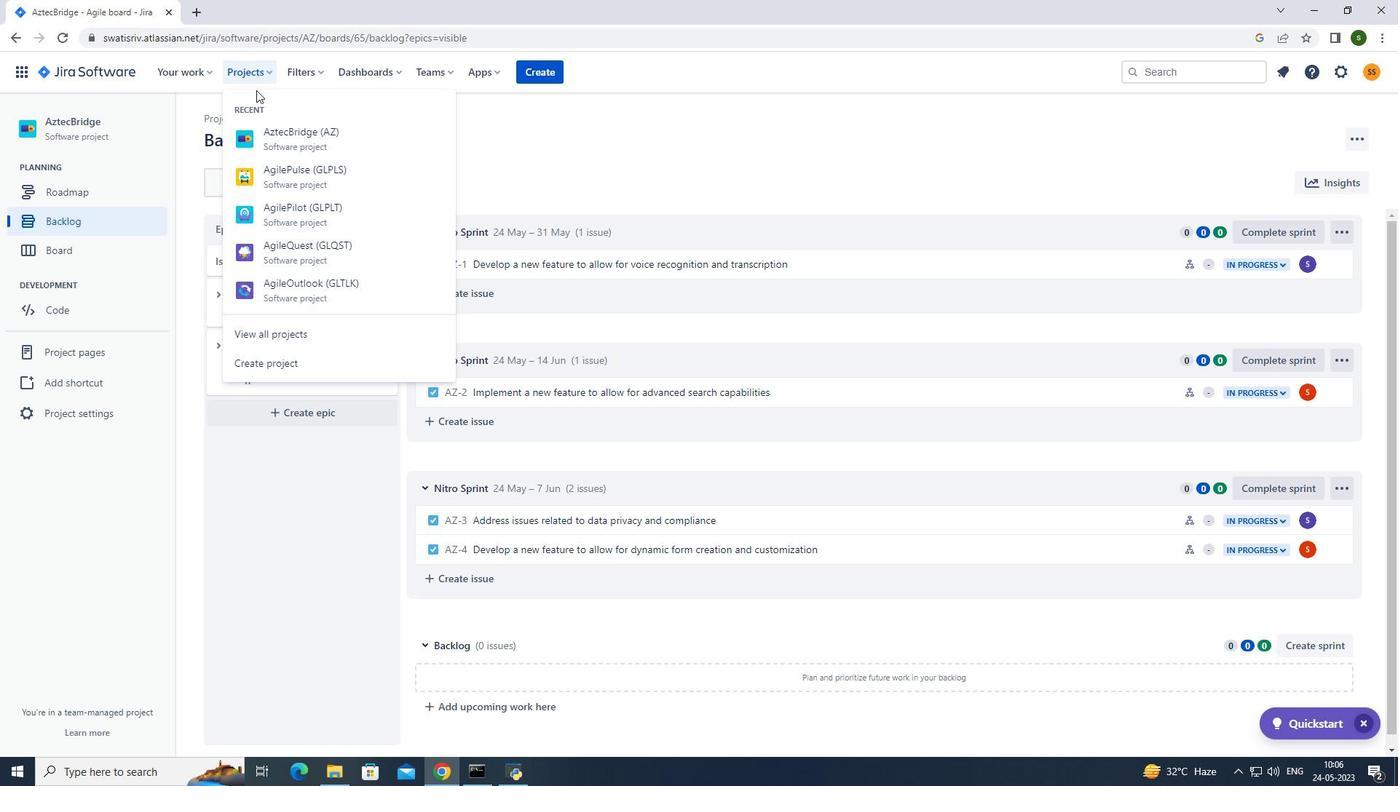 
Action: Mouse pressed left at (286, 133)
Screenshot: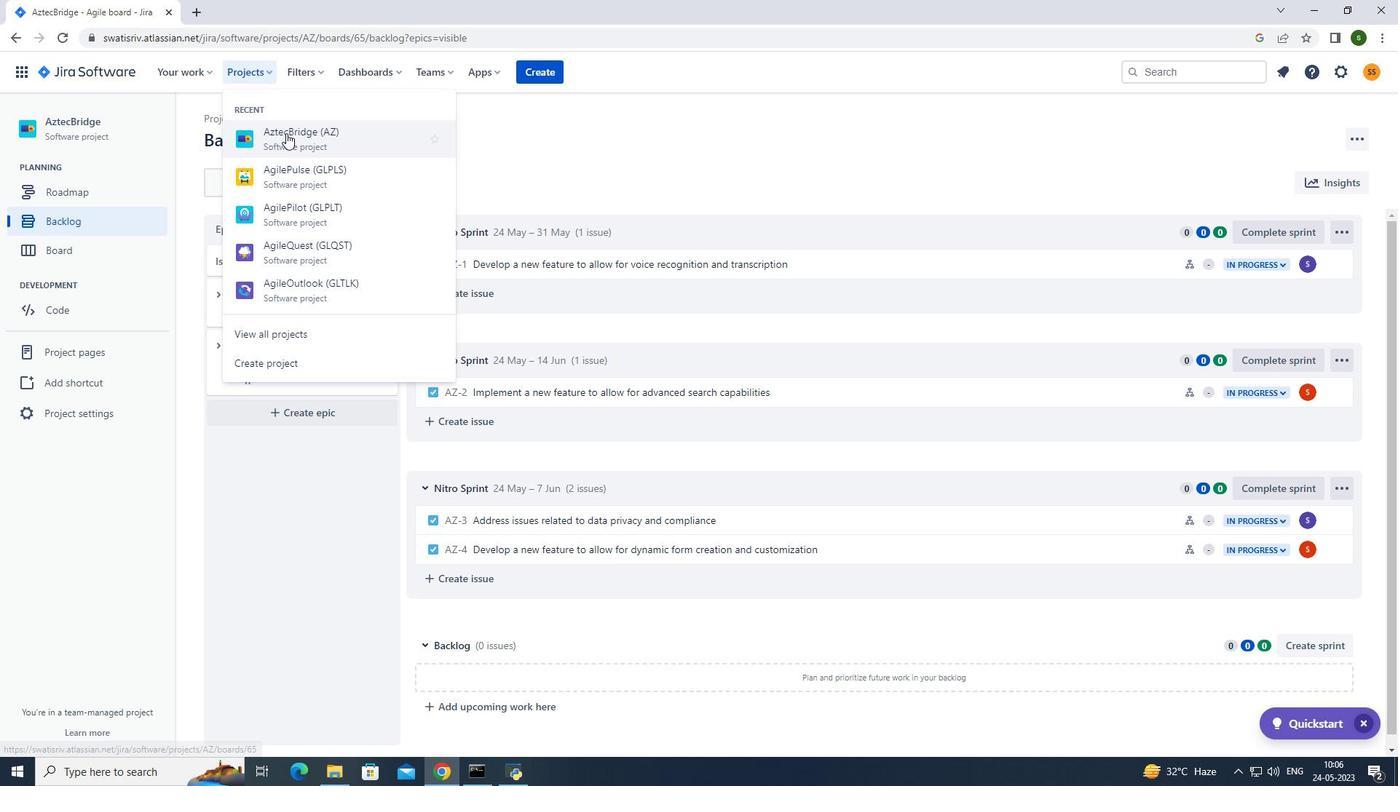 
Action: Mouse moved to (75, 224)
Screenshot: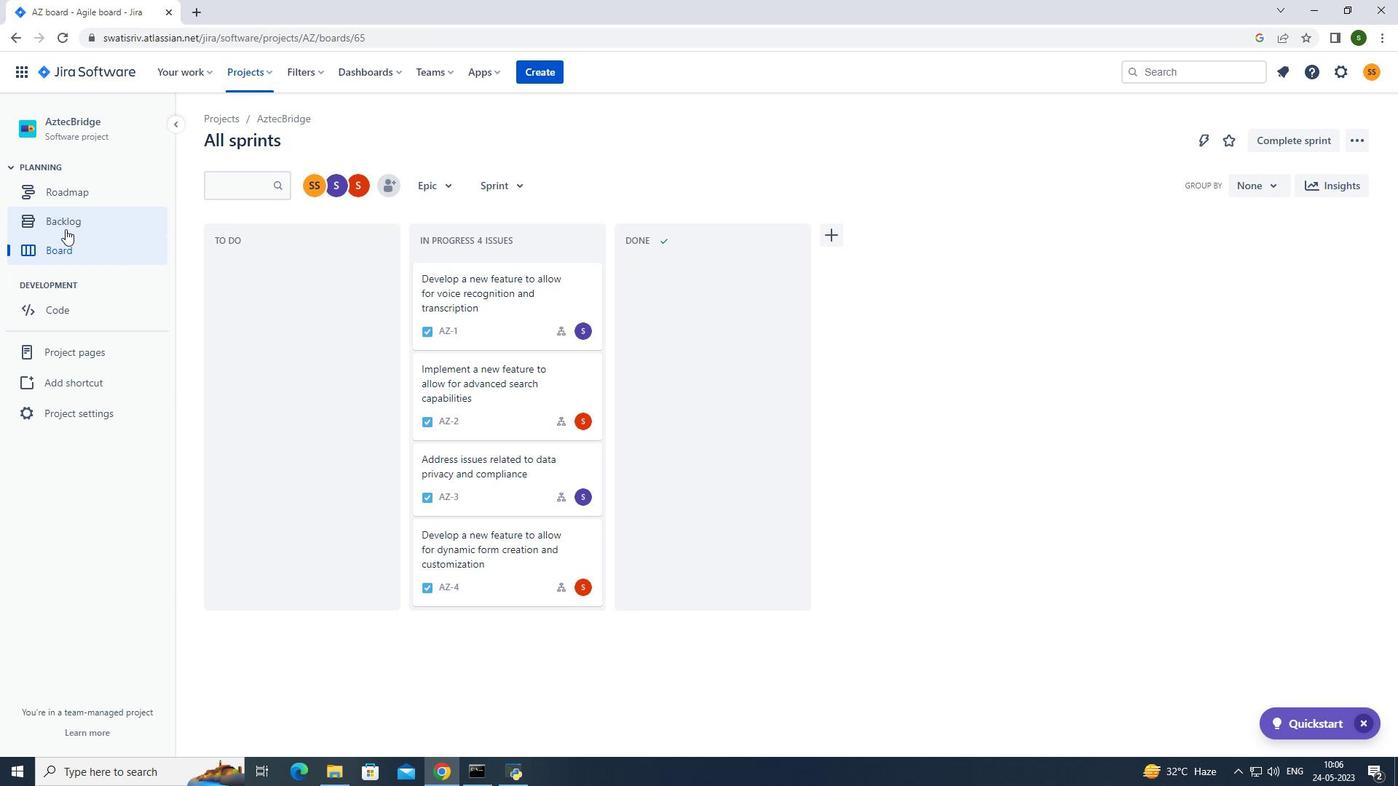 
Action: Mouse pressed left at (75, 224)
Screenshot: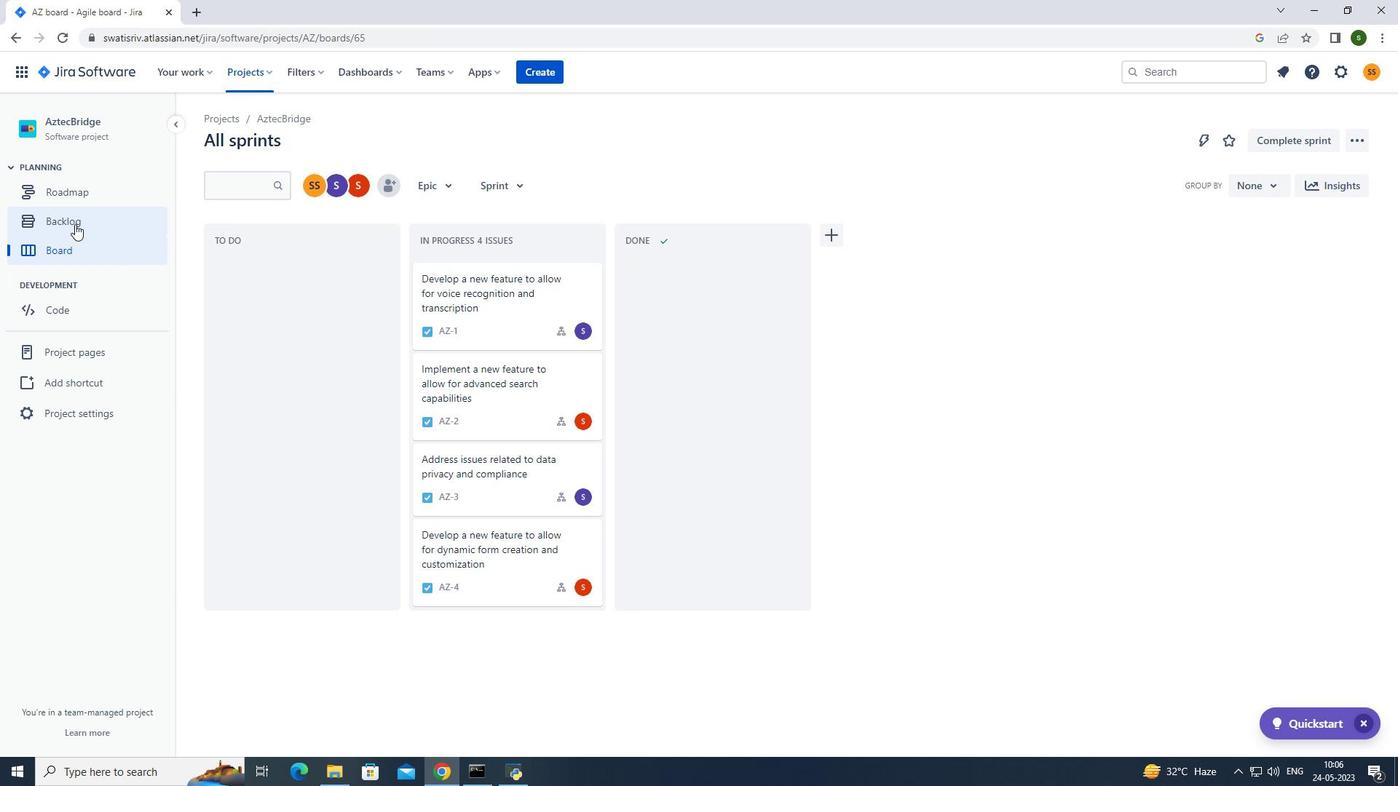 
Action: Mouse moved to (308, 410)
Screenshot: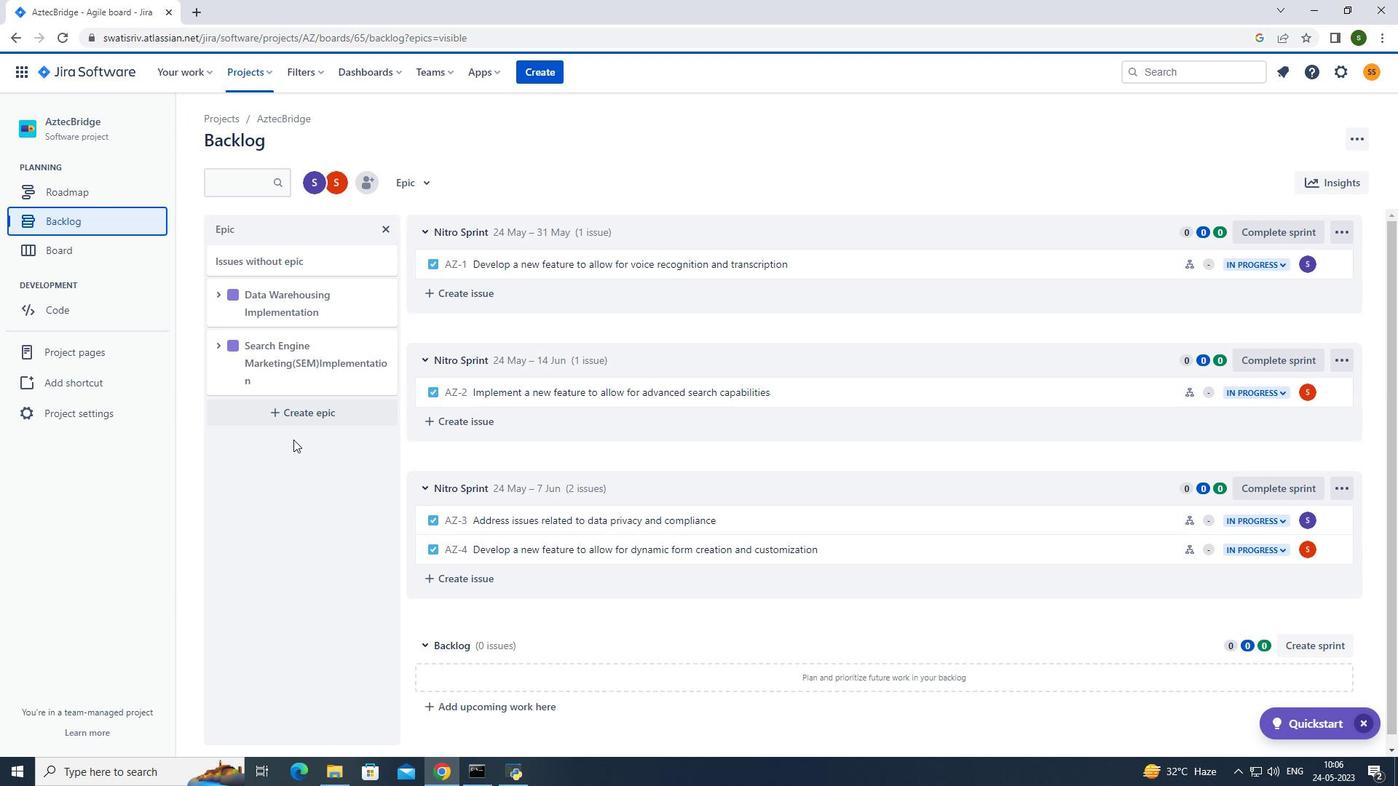 
Action: Mouse pressed left at (308, 410)
Screenshot: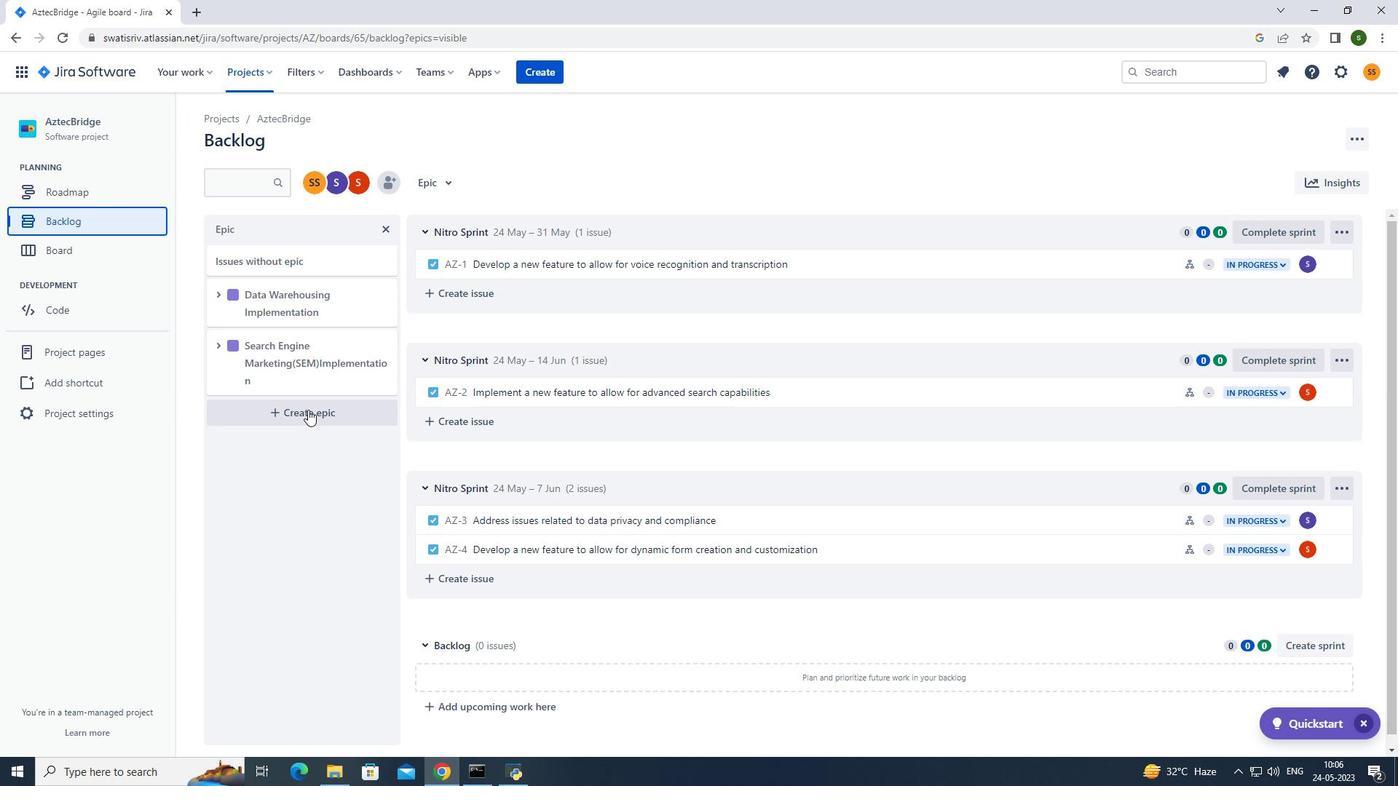 
Action: Mouse moved to (286, 415)
Screenshot: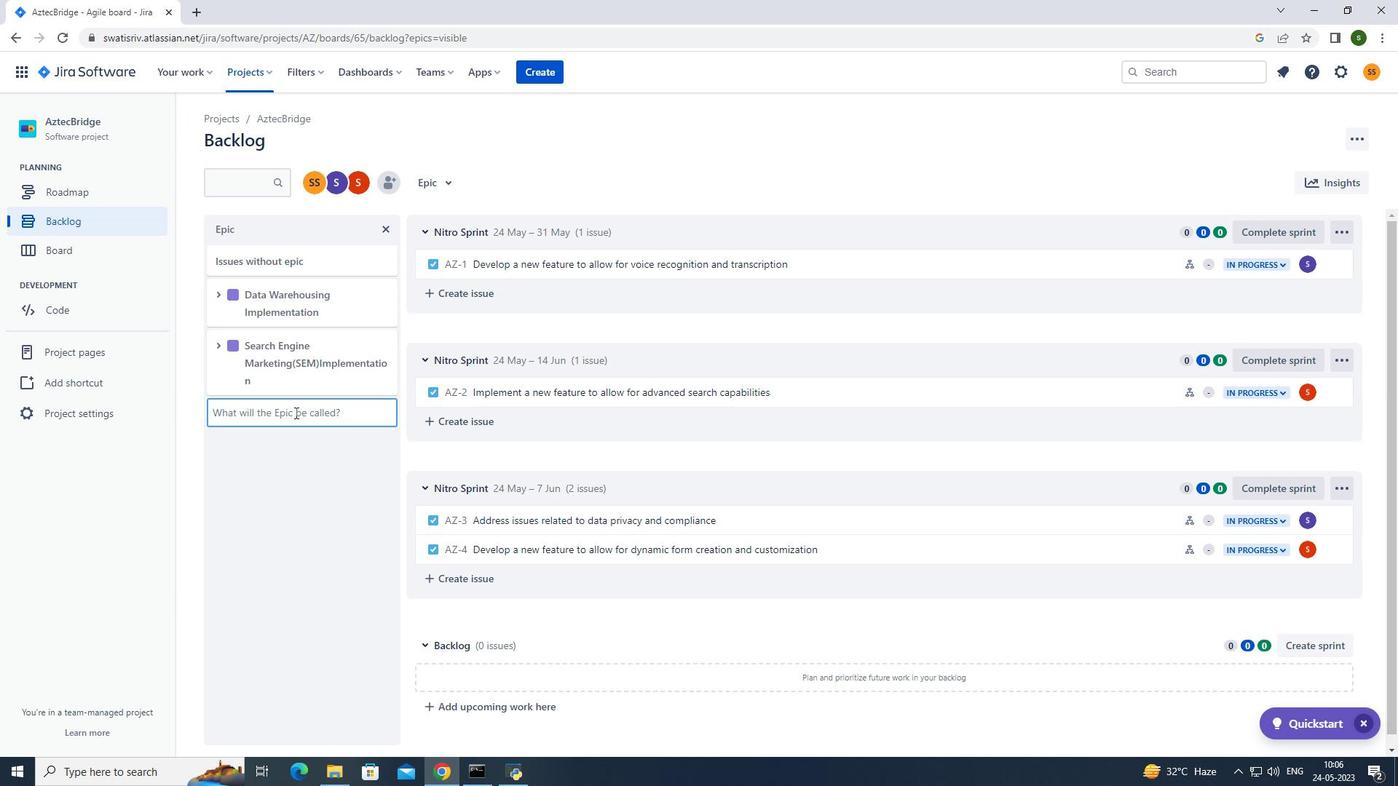 
Action: Mouse pressed left at (286, 415)
Screenshot: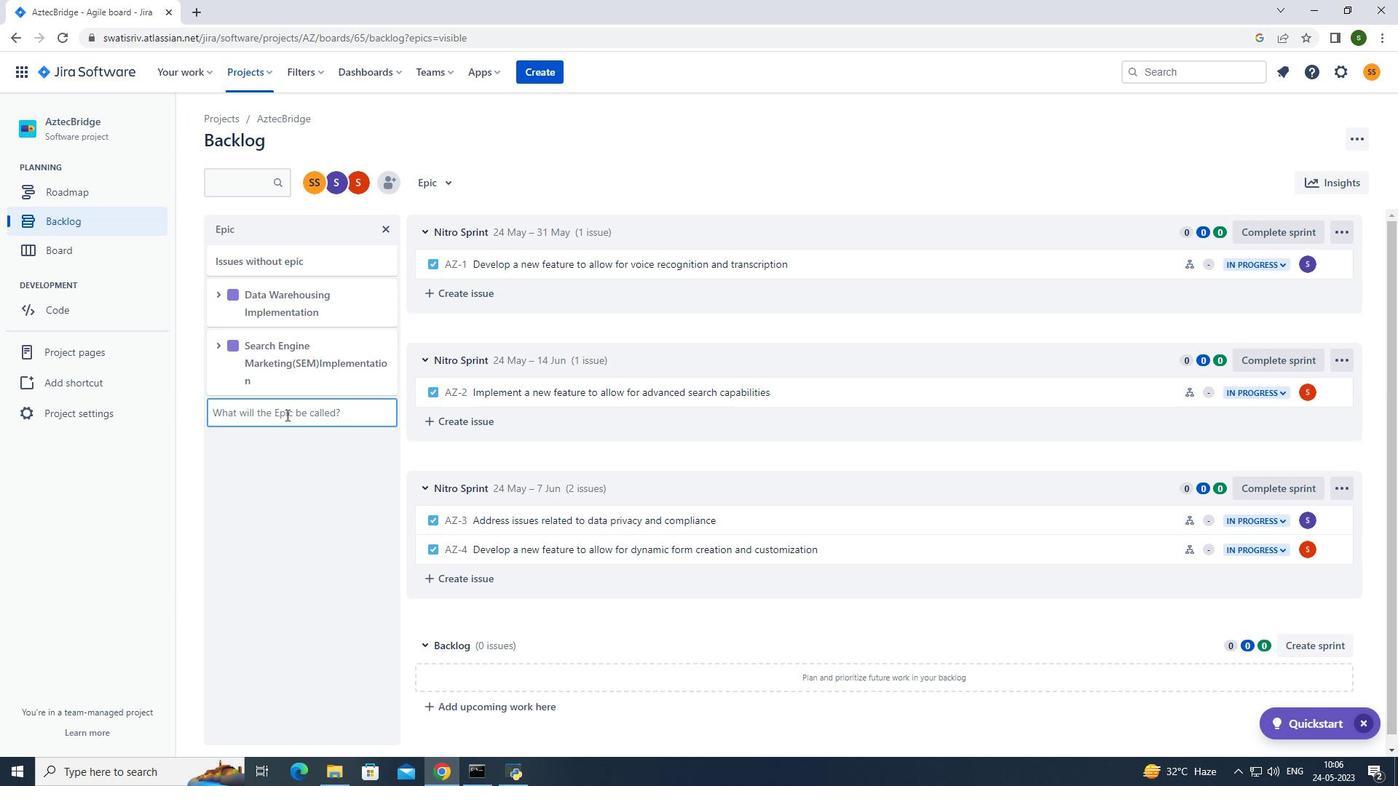 
Action: Key pressed <Key.caps_lock>U<Key.caps_lock>ser<Key.space><Key.caps_lock>E<Key.caps_lock>xperiance<Key.space><Key.caps_lock>T<Key.caps_lock>esting<Key.enter>
Screenshot: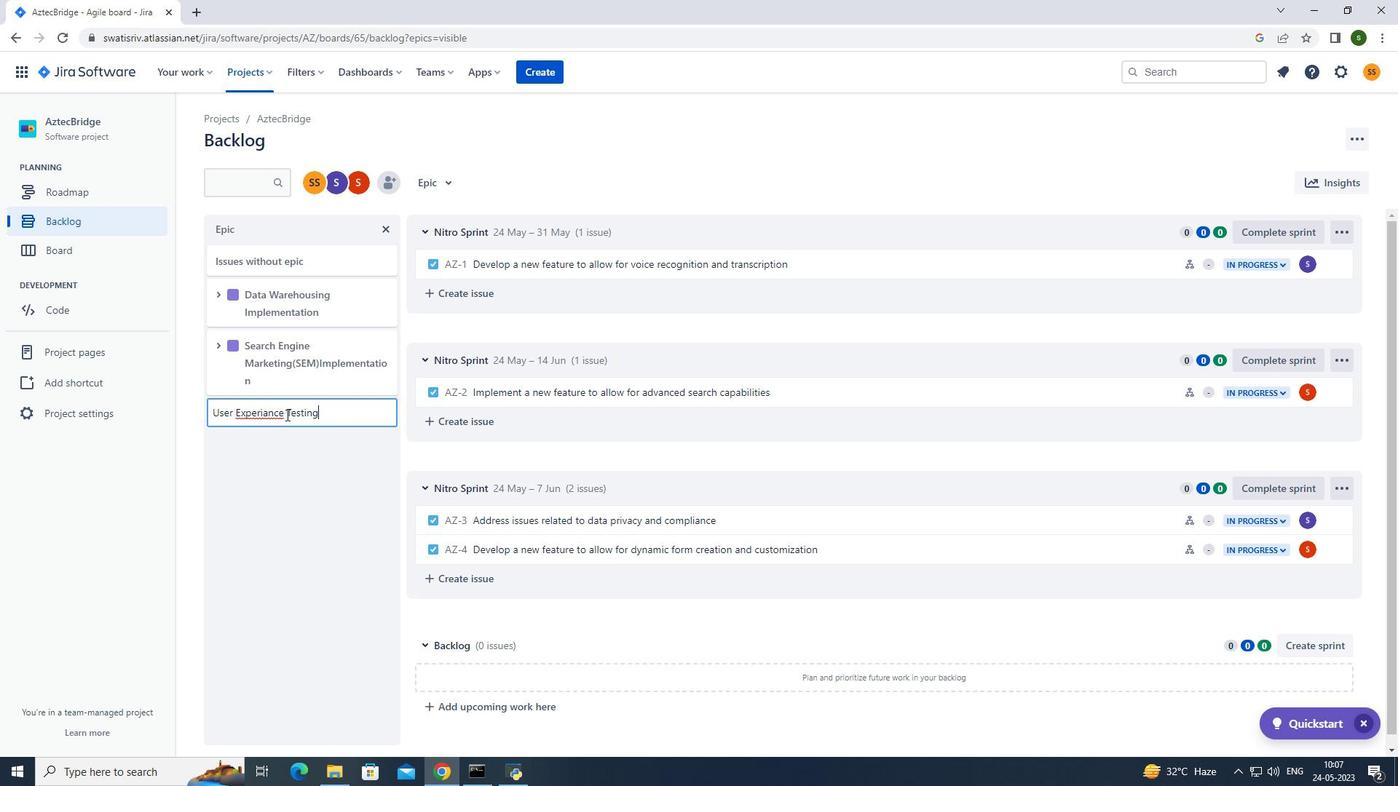 
Action: Mouse moved to (297, 557)
Screenshot: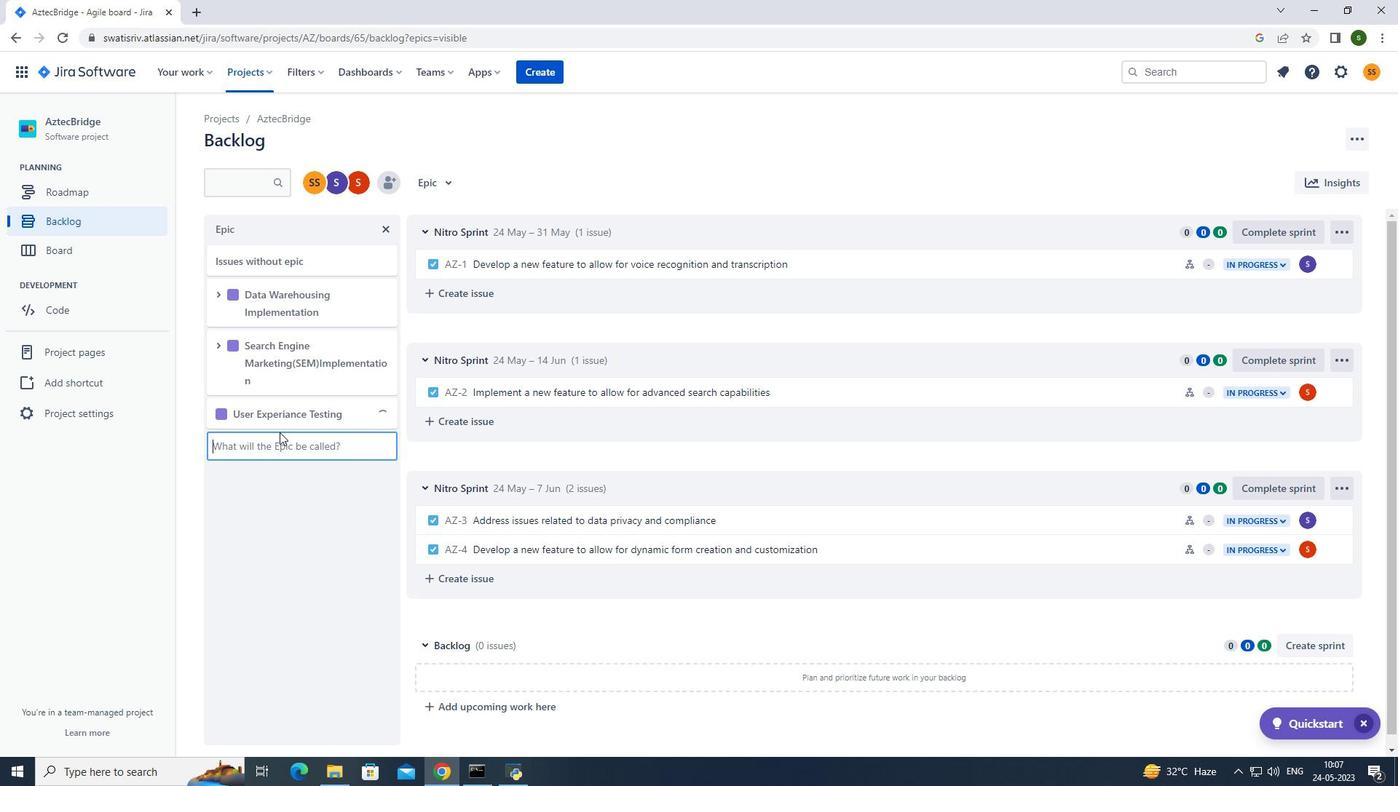 
